 Task: Search one way flight ticket for 2 adults, 4 children and 1 infant on lap in business from New York: Laguardia Airport (and Marine Air Terminal) to Laramie: Laramie Regional Airport on 8-3-2023. Choice of flights is Emirates. Number of bags: 1 carry on bag. Price is upto 83000. Outbound departure time preference is 4:45. Return departure time preference is 0:00.
Action: Mouse moved to (274, 359)
Screenshot: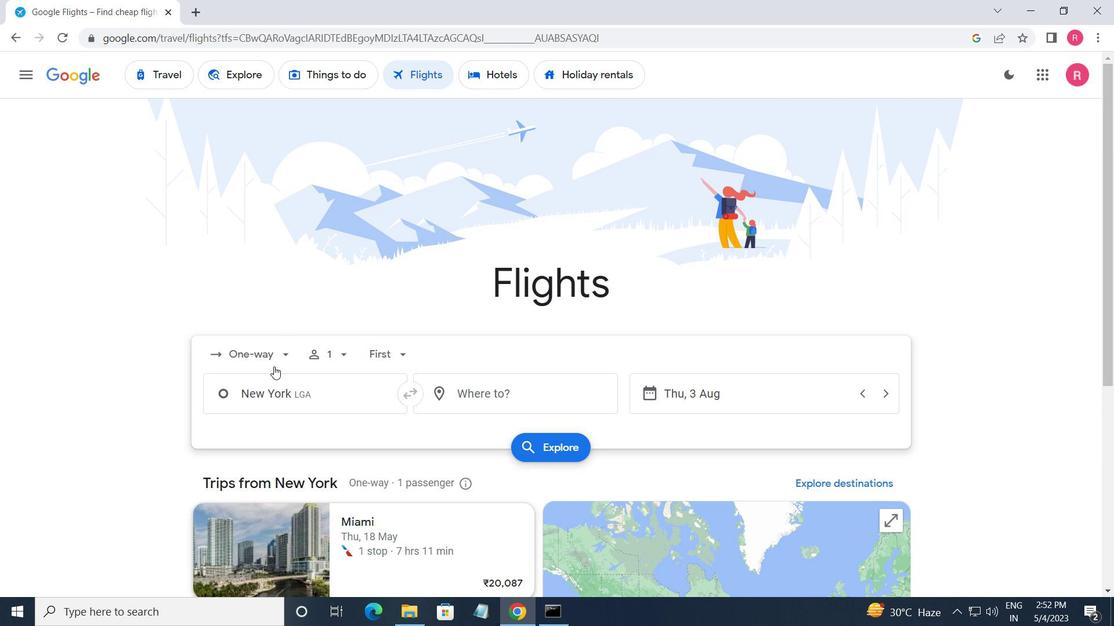 
Action: Mouse pressed left at (274, 359)
Screenshot: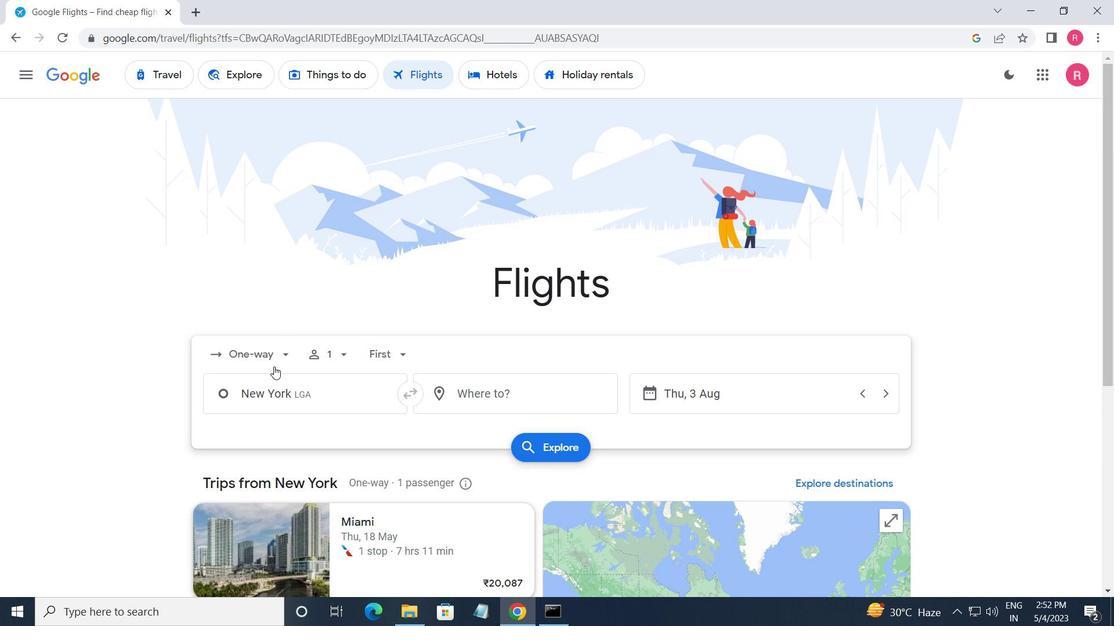 
Action: Mouse moved to (274, 360)
Screenshot: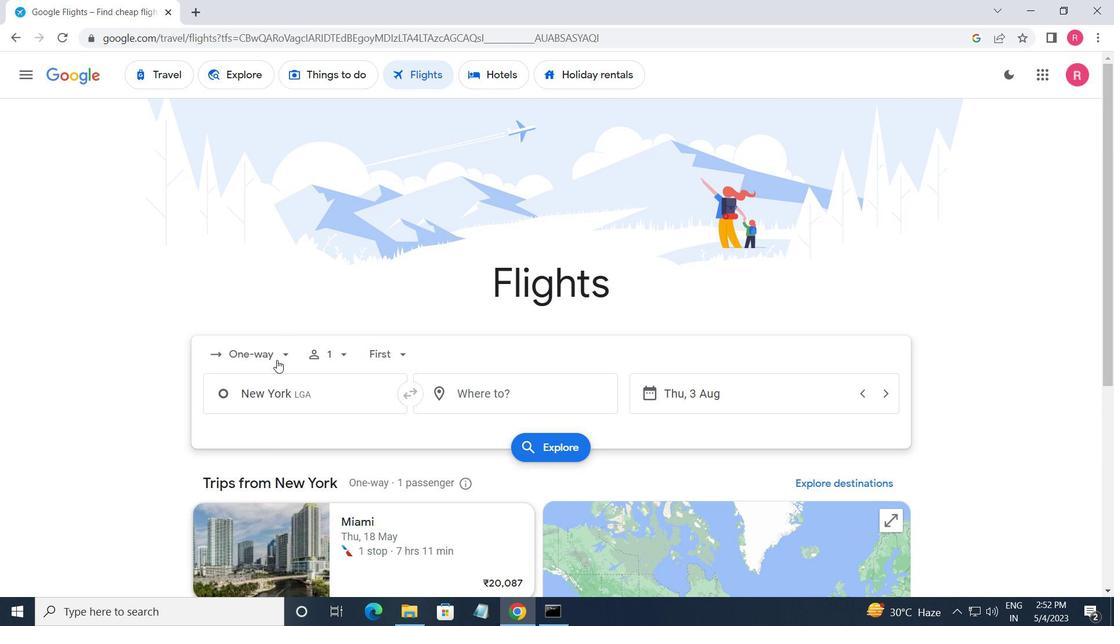 
Action: Mouse pressed left at (274, 360)
Screenshot: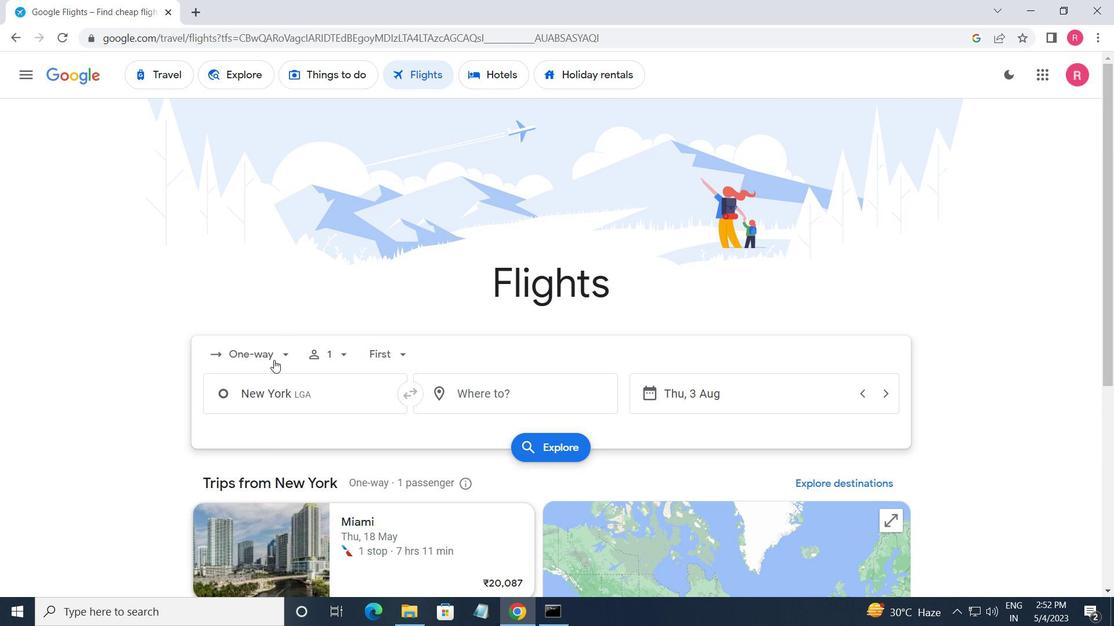 
Action: Mouse moved to (345, 359)
Screenshot: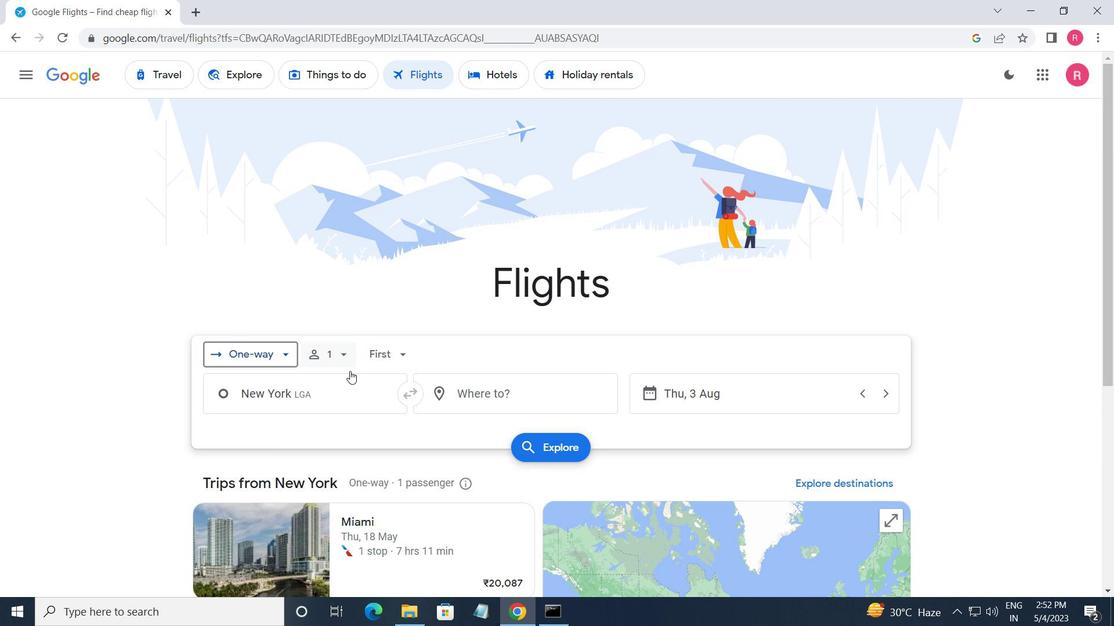 
Action: Mouse pressed left at (345, 359)
Screenshot: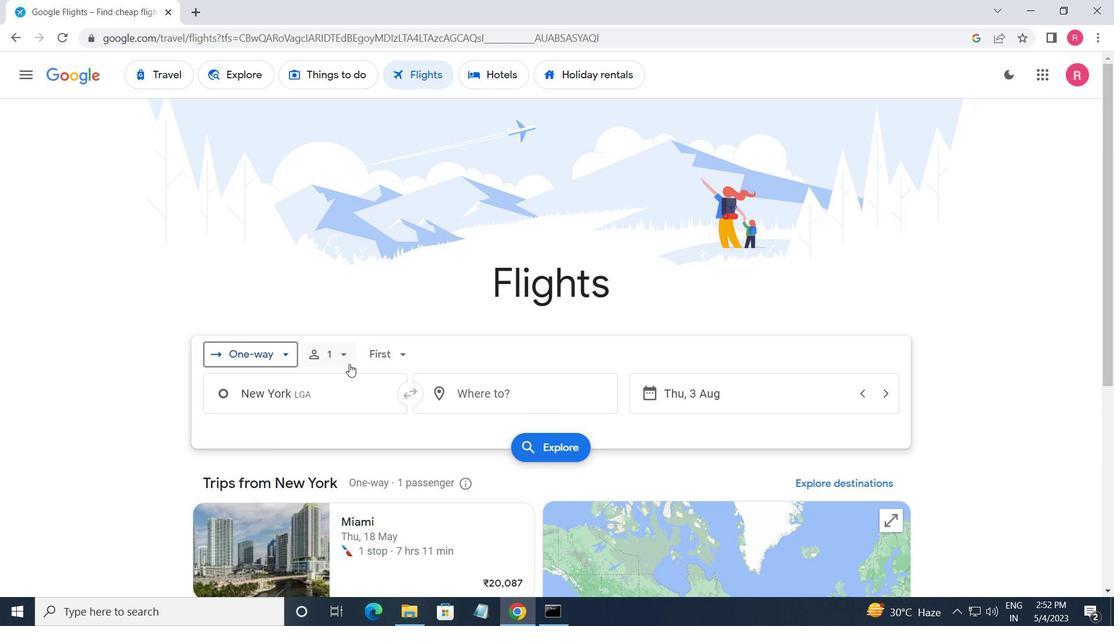 
Action: Mouse moved to (463, 394)
Screenshot: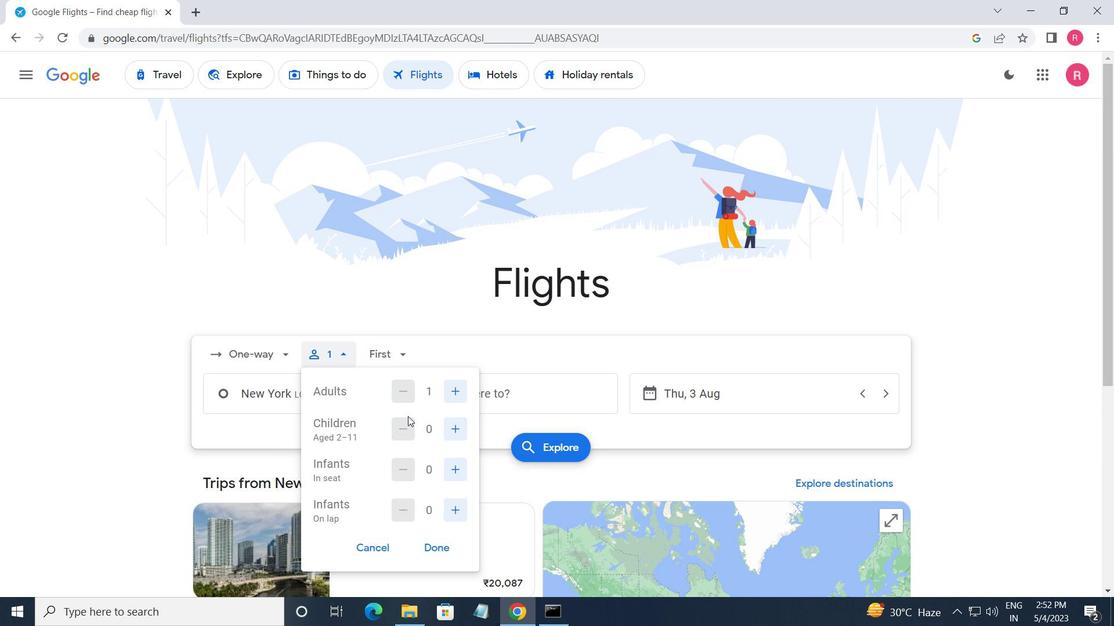 
Action: Mouse pressed left at (463, 394)
Screenshot: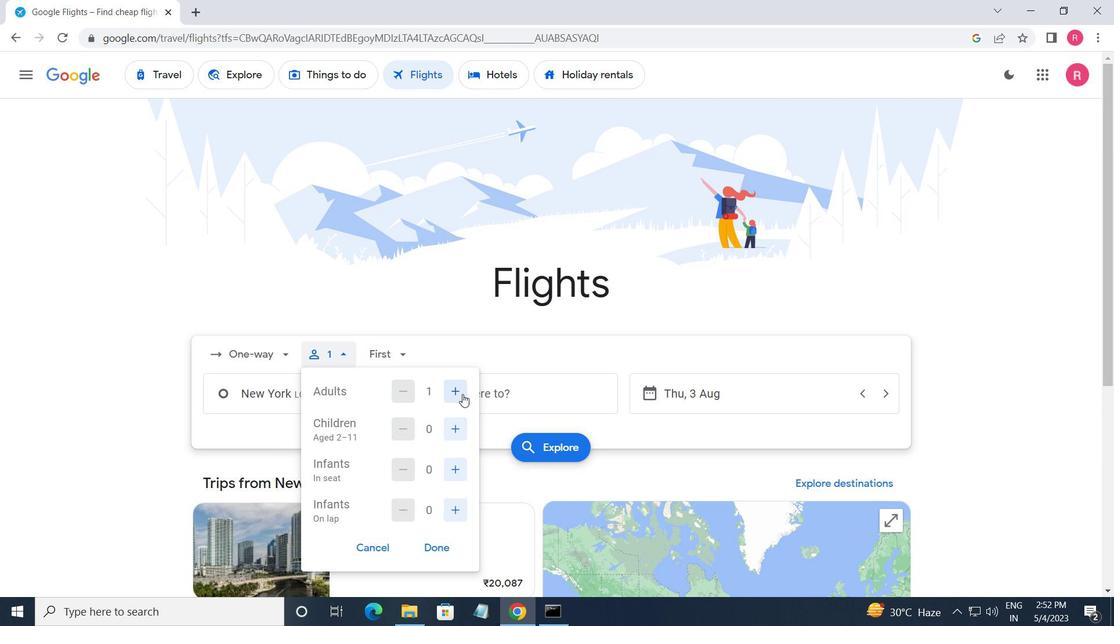 
Action: Mouse moved to (449, 435)
Screenshot: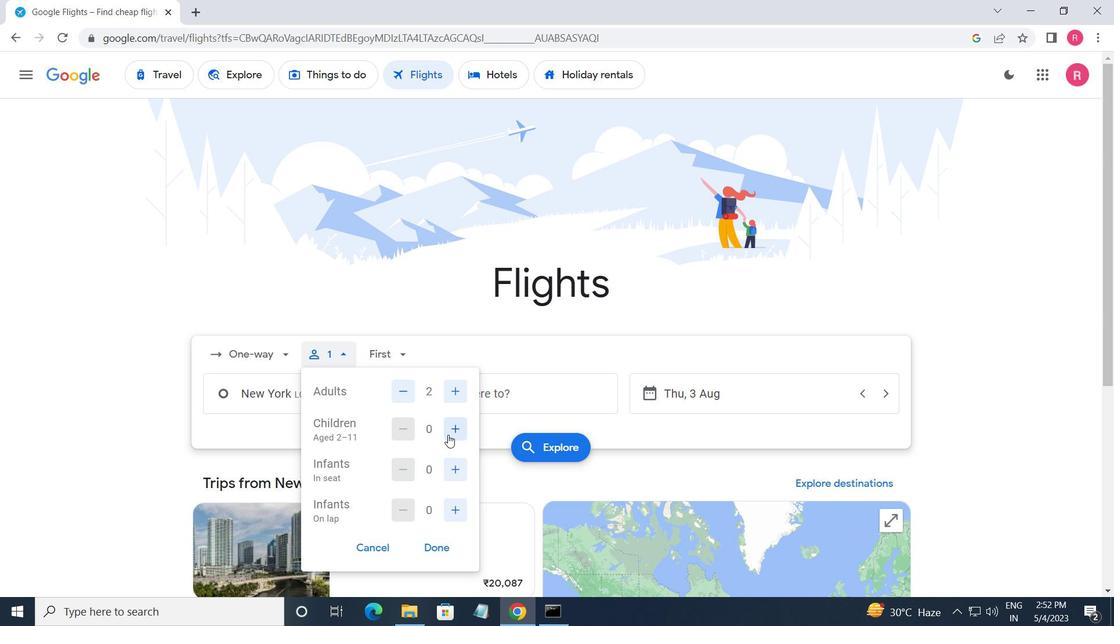 
Action: Mouse pressed left at (449, 435)
Screenshot: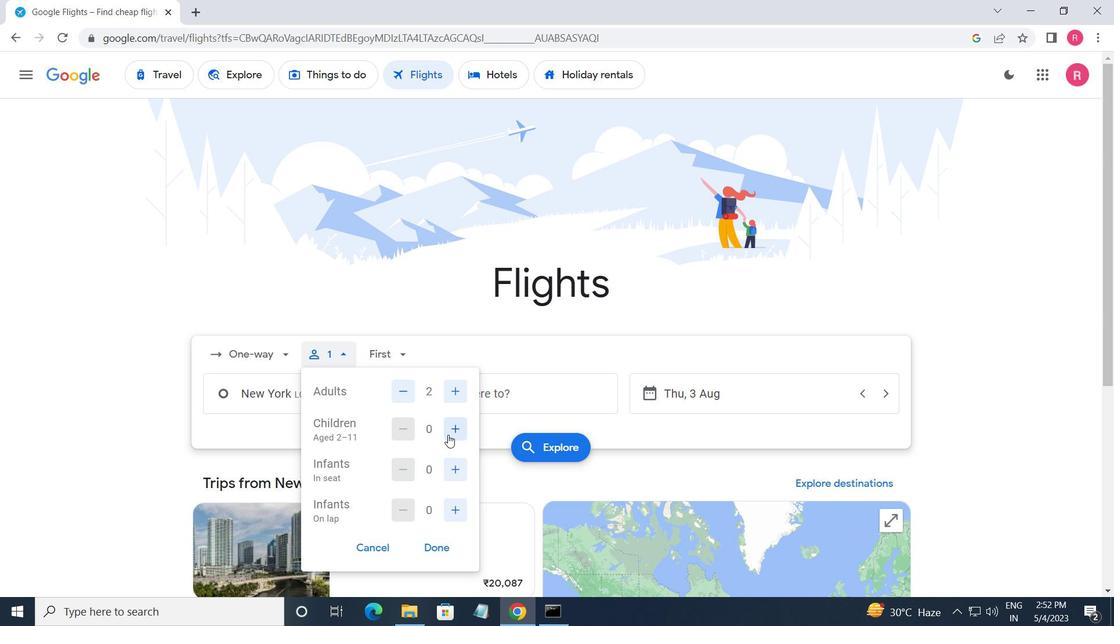 
Action: Mouse pressed left at (449, 435)
Screenshot: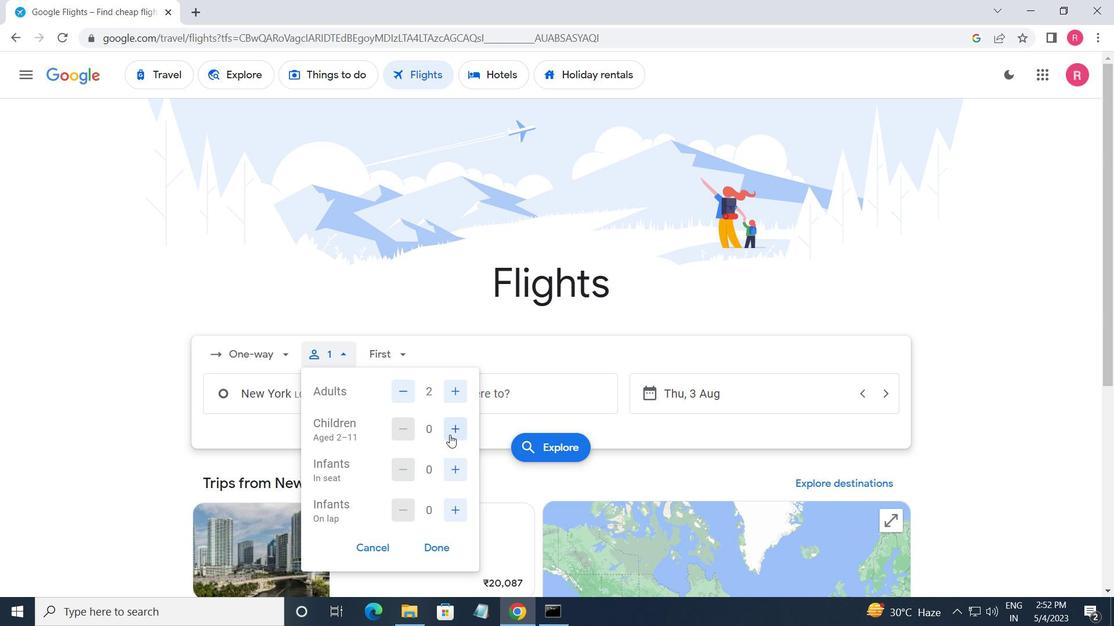 
Action: Mouse pressed left at (449, 435)
Screenshot: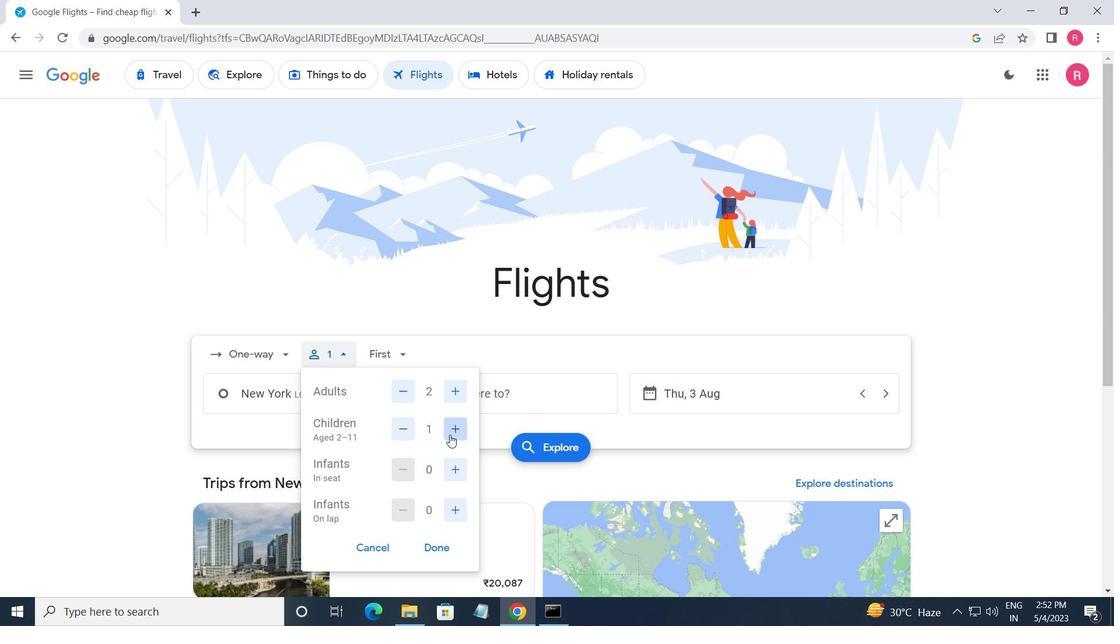 
Action: Mouse moved to (448, 435)
Screenshot: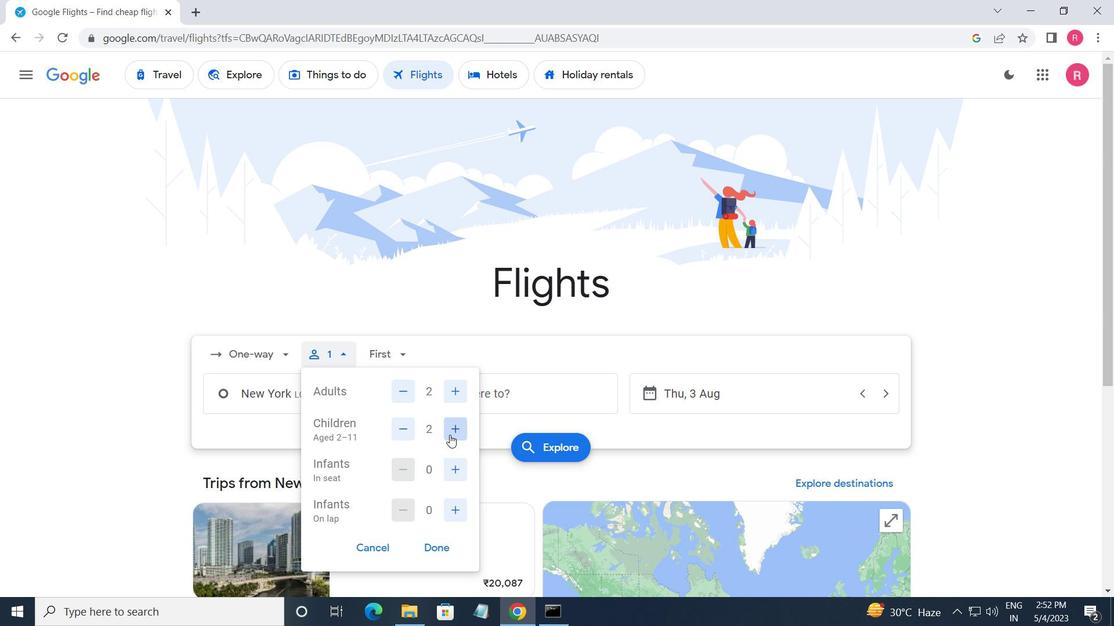 
Action: Mouse pressed left at (448, 435)
Screenshot: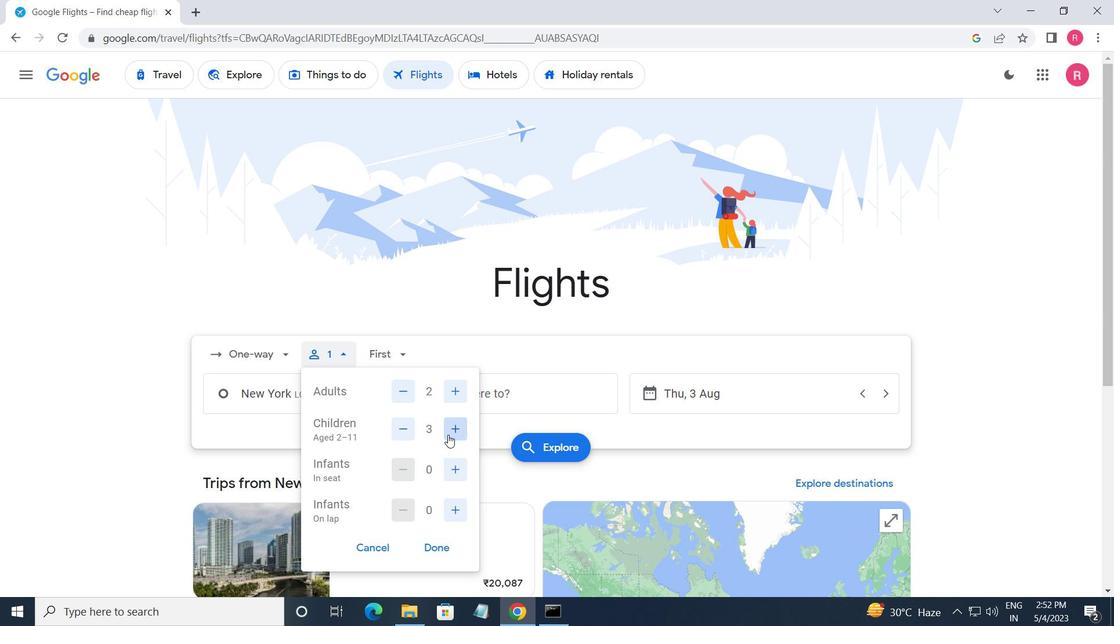 
Action: Mouse moved to (463, 477)
Screenshot: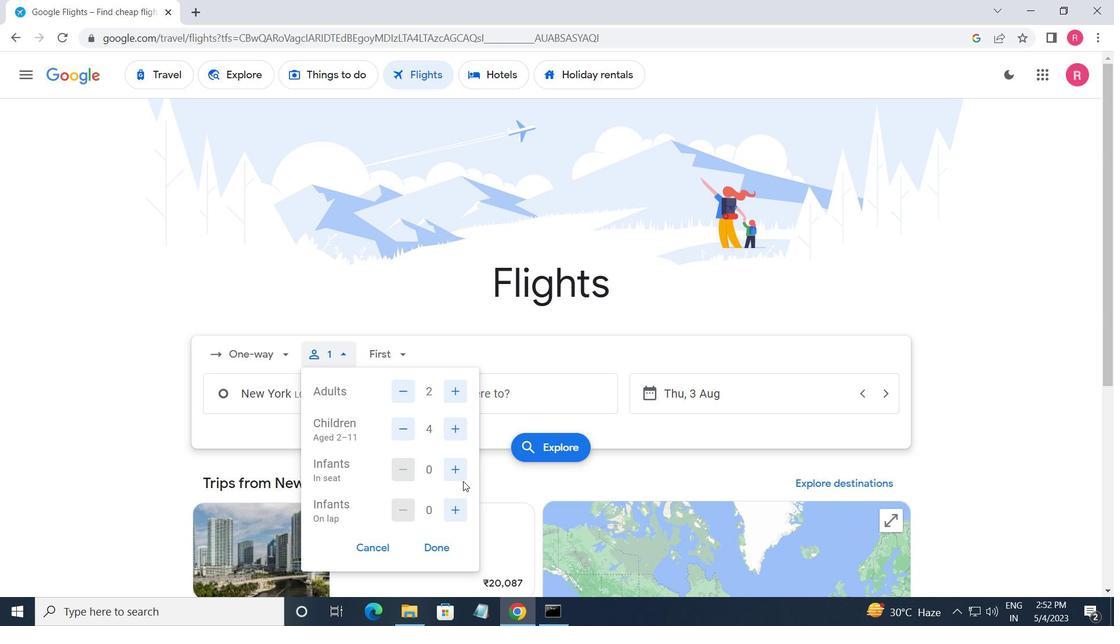 
Action: Mouse pressed left at (463, 477)
Screenshot: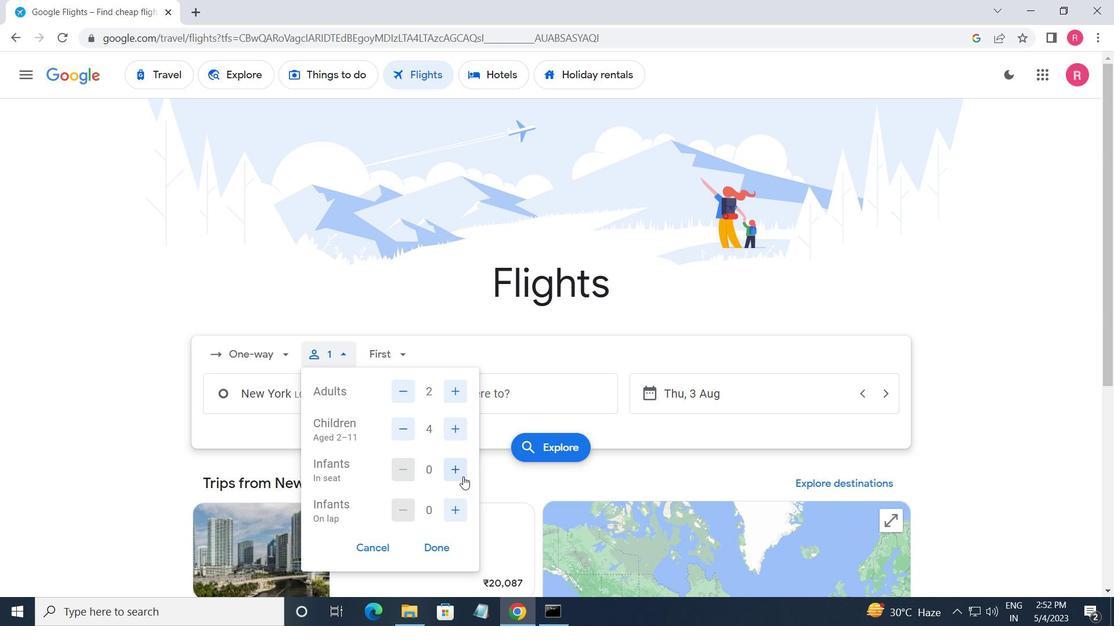 
Action: Mouse moved to (398, 363)
Screenshot: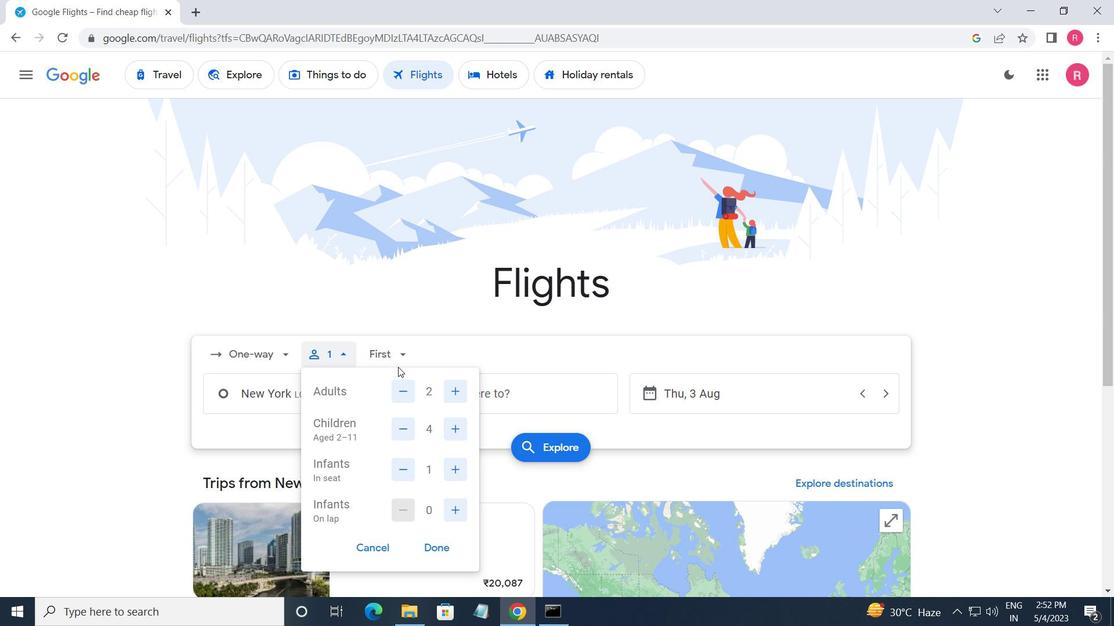 
Action: Mouse pressed left at (398, 363)
Screenshot: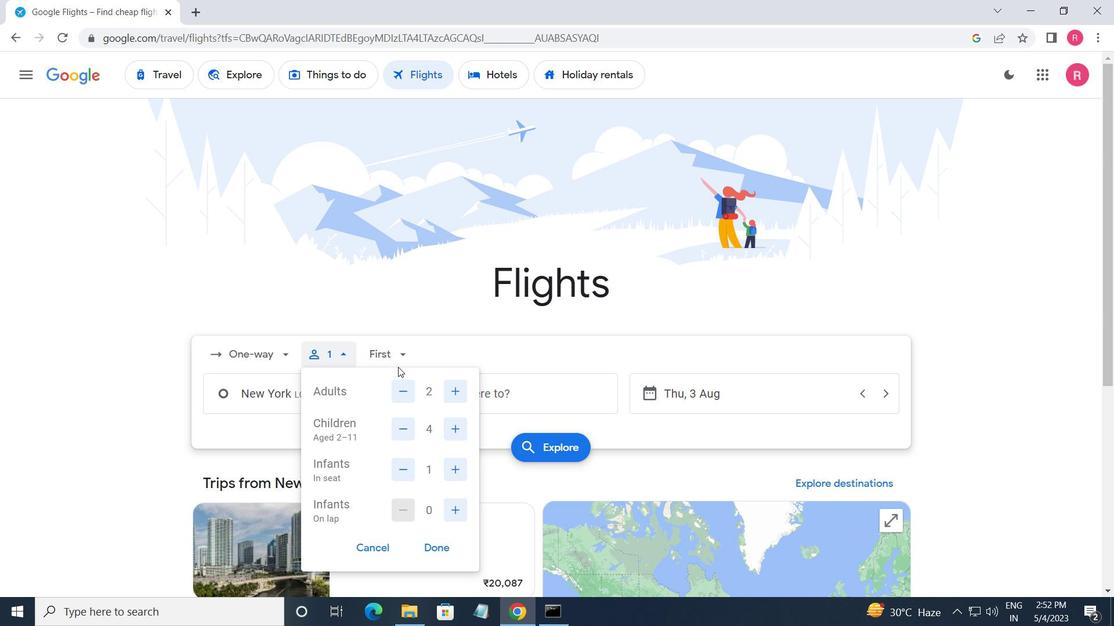 
Action: Mouse moved to (414, 458)
Screenshot: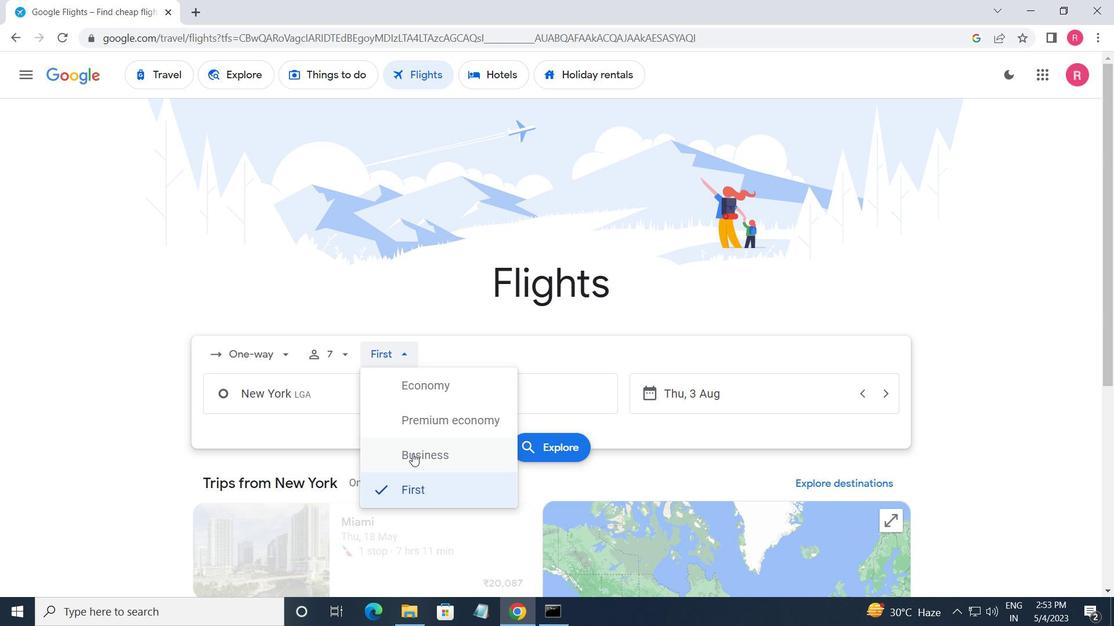 
Action: Mouse pressed left at (414, 458)
Screenshot: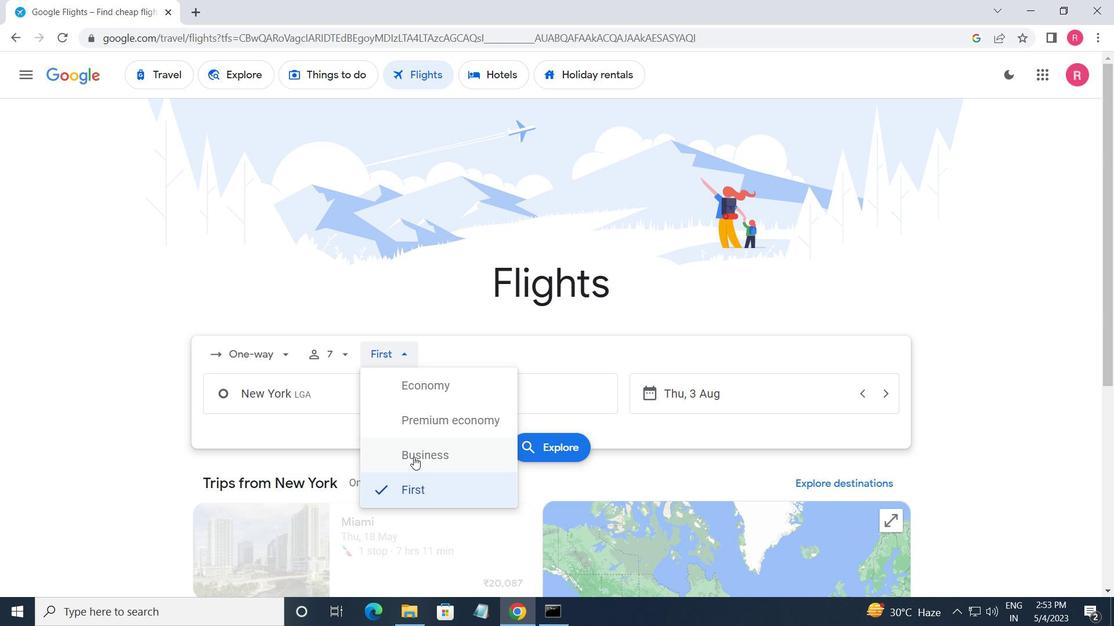 
Action: Mouse moved to (373, 404)
Screenshot: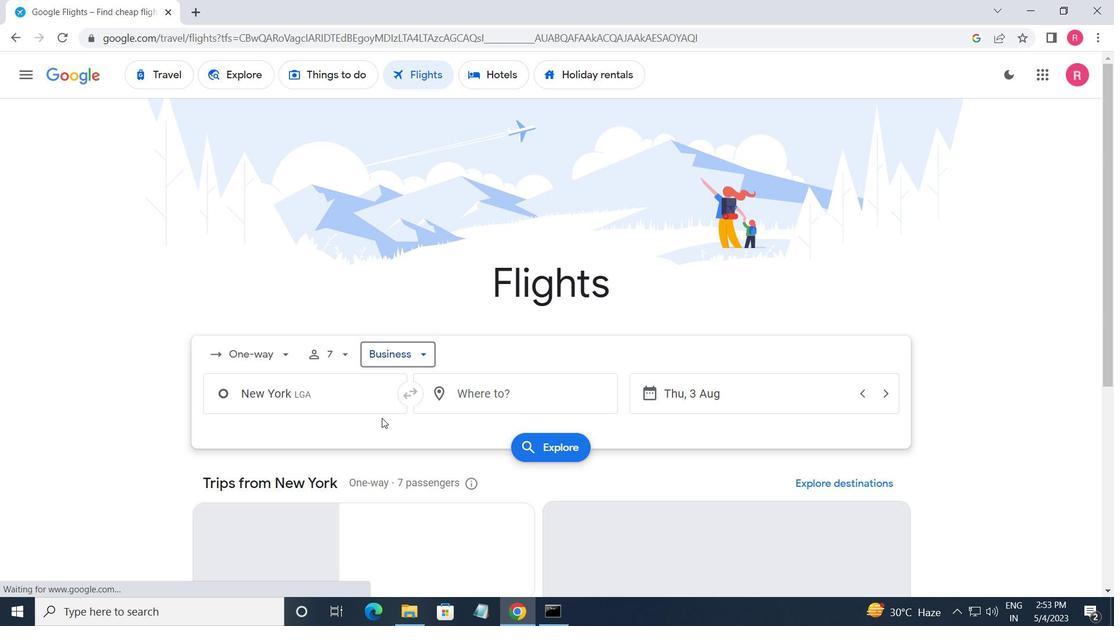 
Action: Mouse pressed left at (373, 404)
Screenshot: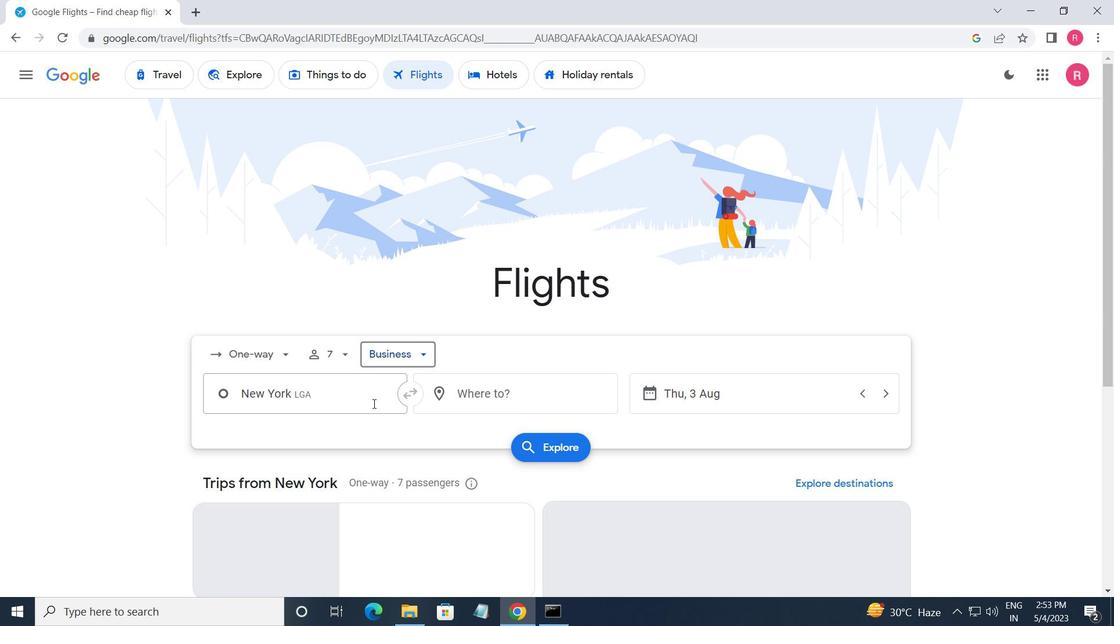 
Action: Mouse moved to (379, 509)
Screenshot: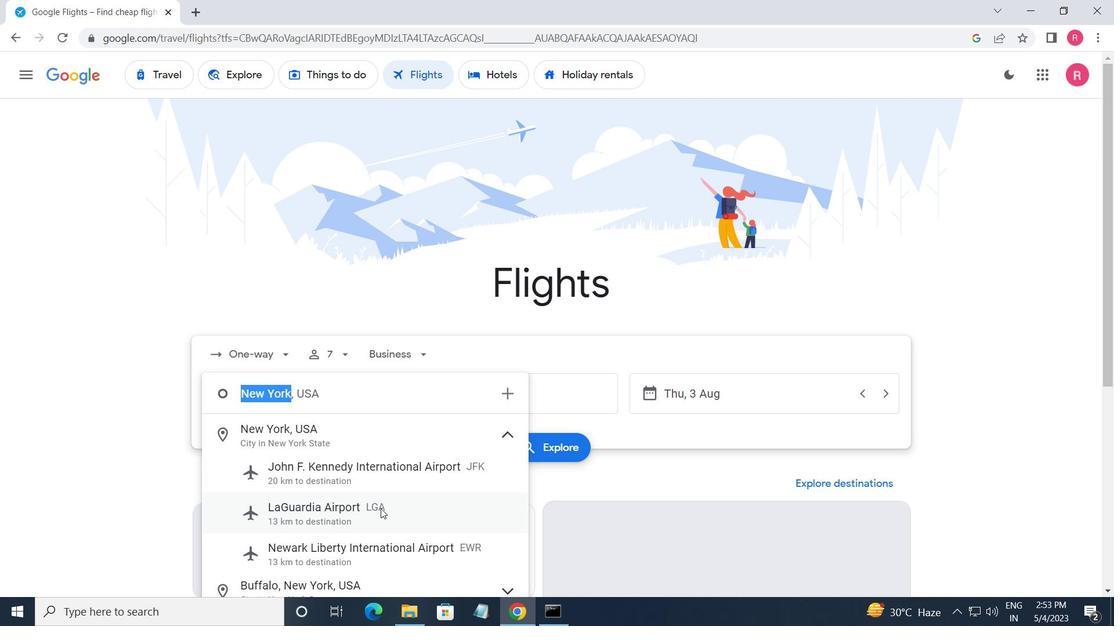 
Action: Mouse pressed left at (379, 509)
Screenshot: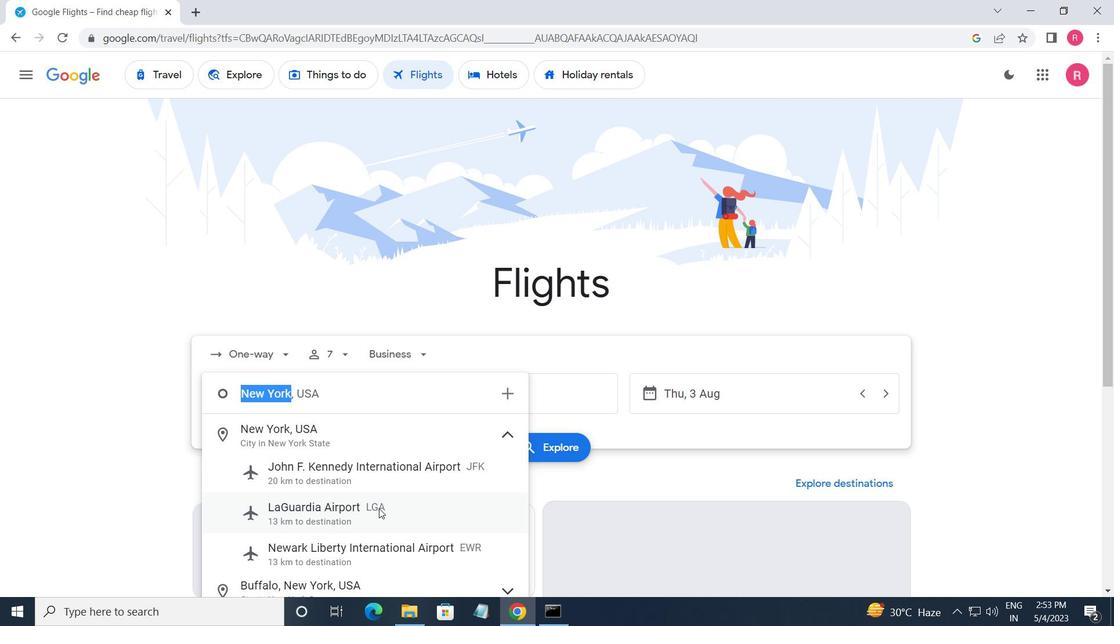 
Action: Mouse moved to (535, 395)
Screenshot: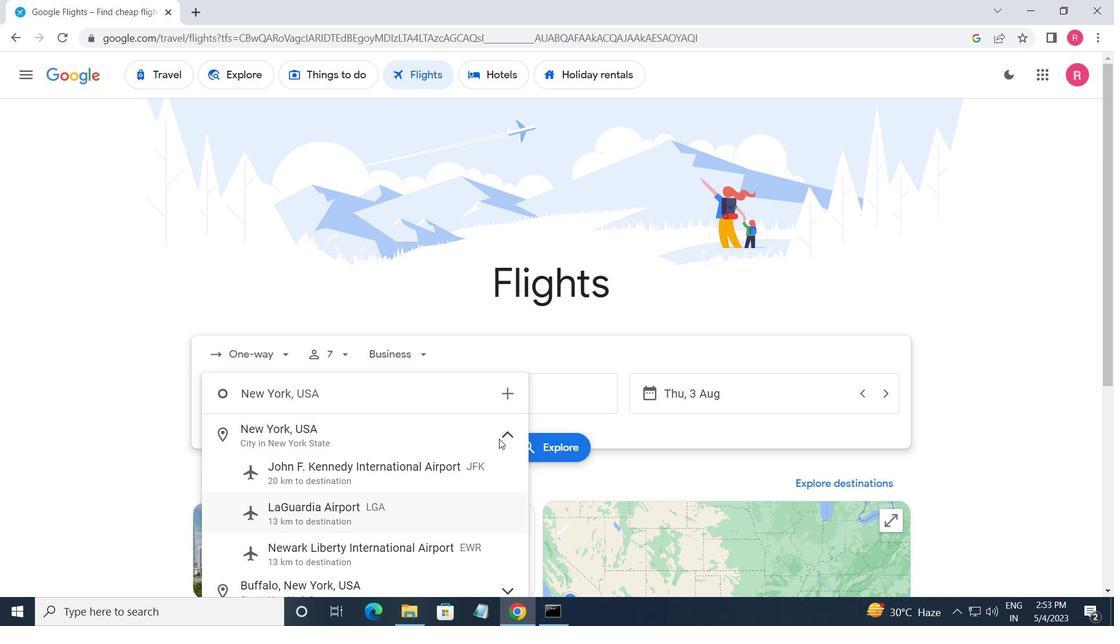 
Action: Mouse pressed left at (535, 395)
Screenshot: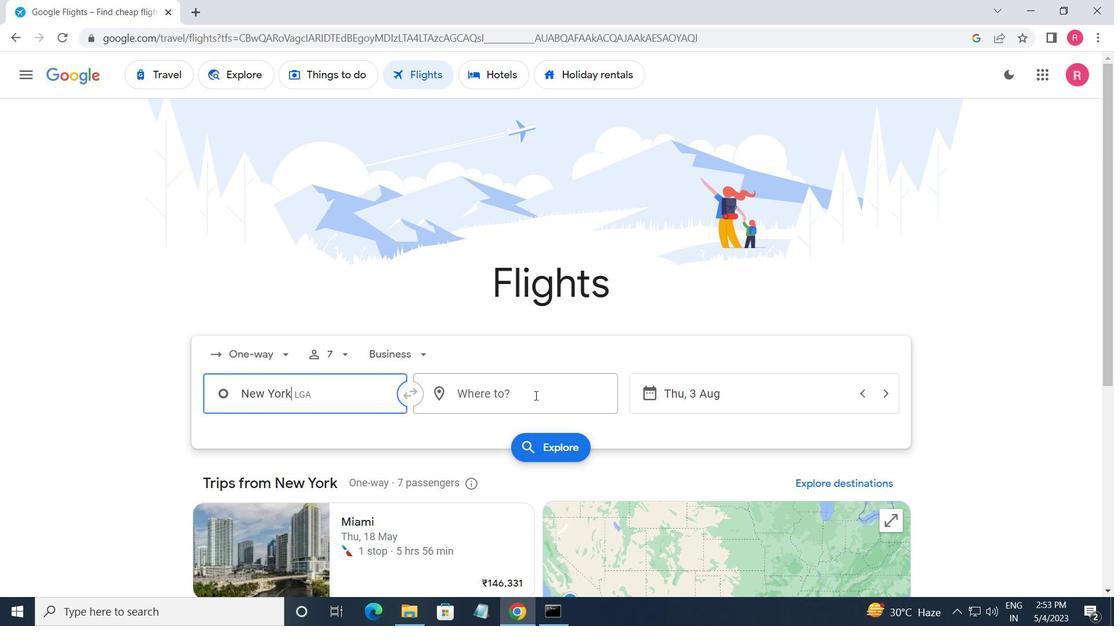 
Action: Mouse moved to (506, 549)
Screenshot: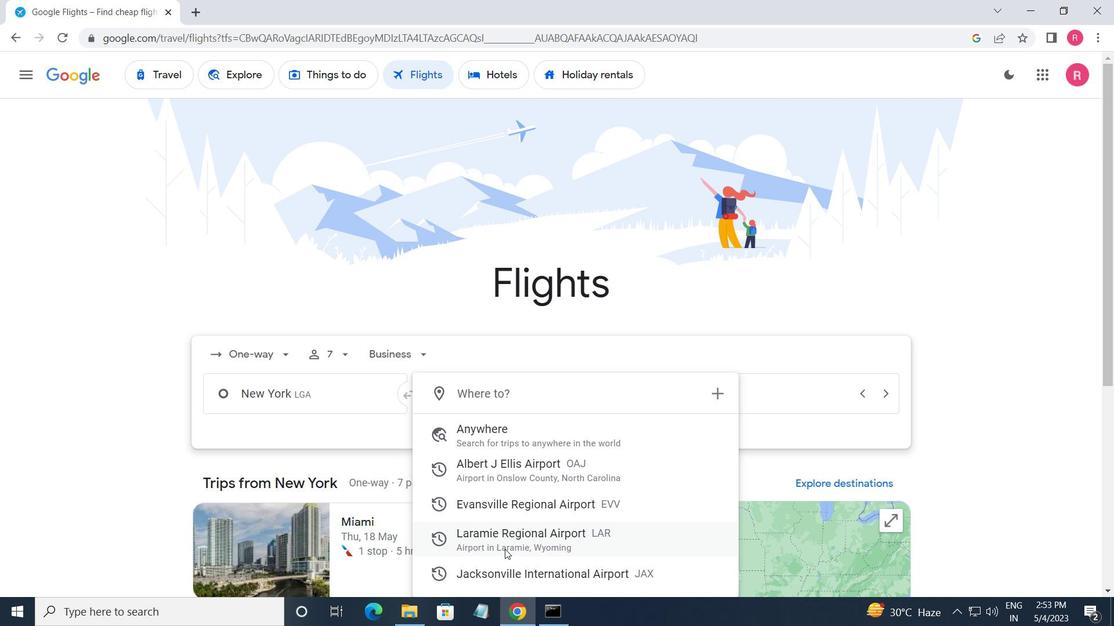 
Action: Mouse pressed left at (506, 549)
Screenshot: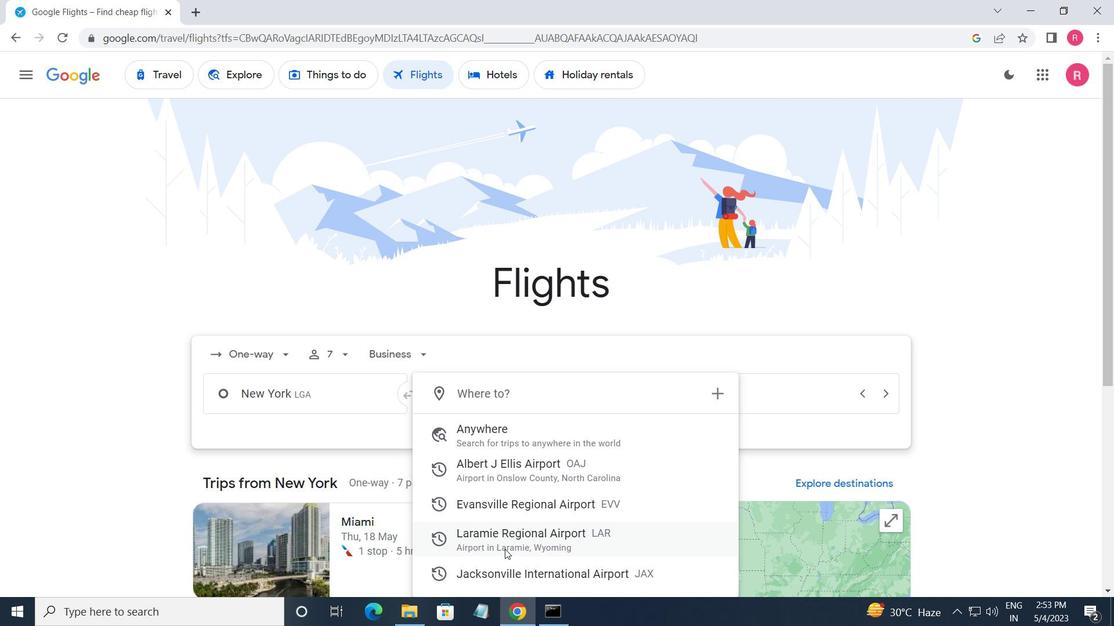 
Action: Mouse moved to (744, 402)
Screenshot: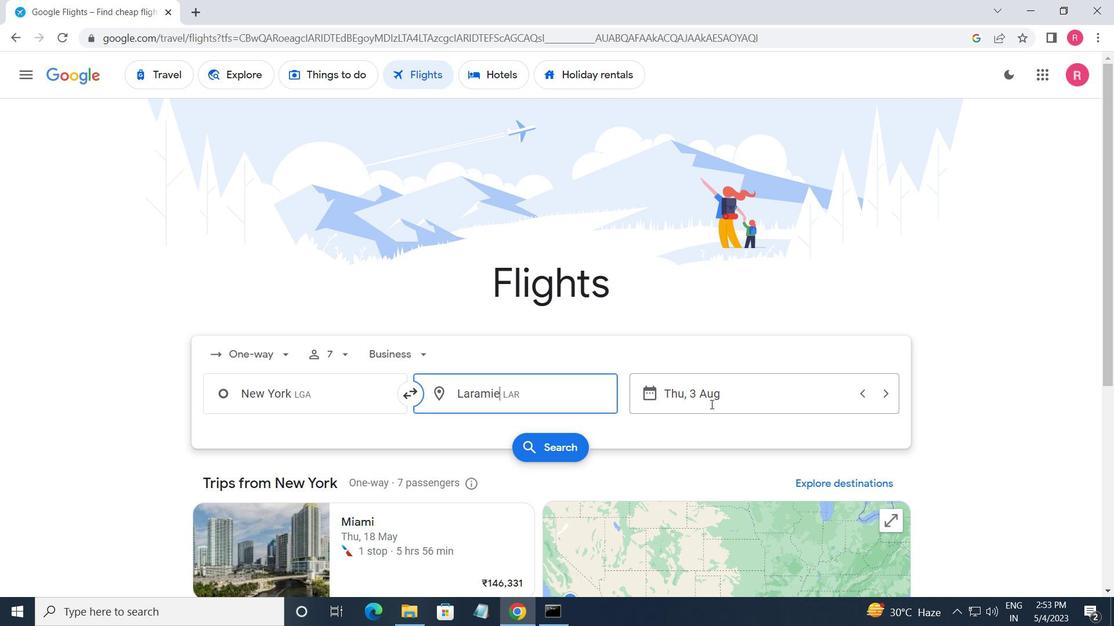 
Action: Mouse pressed left at (744, 402)
Screenshot: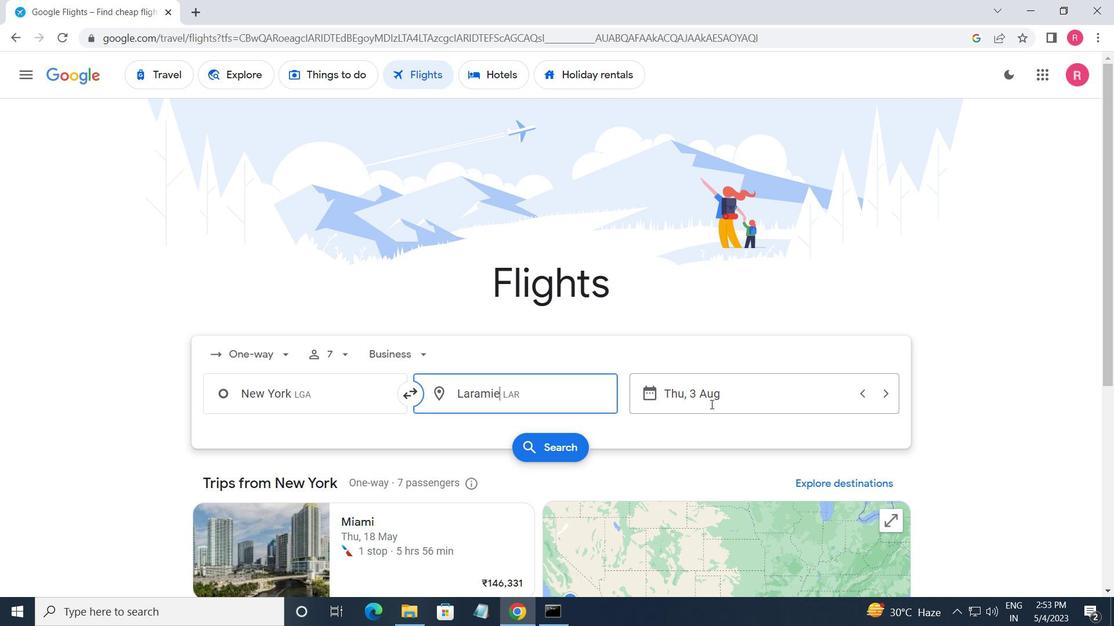 
Action: Mouse moved to (525, 342)
Screenshot: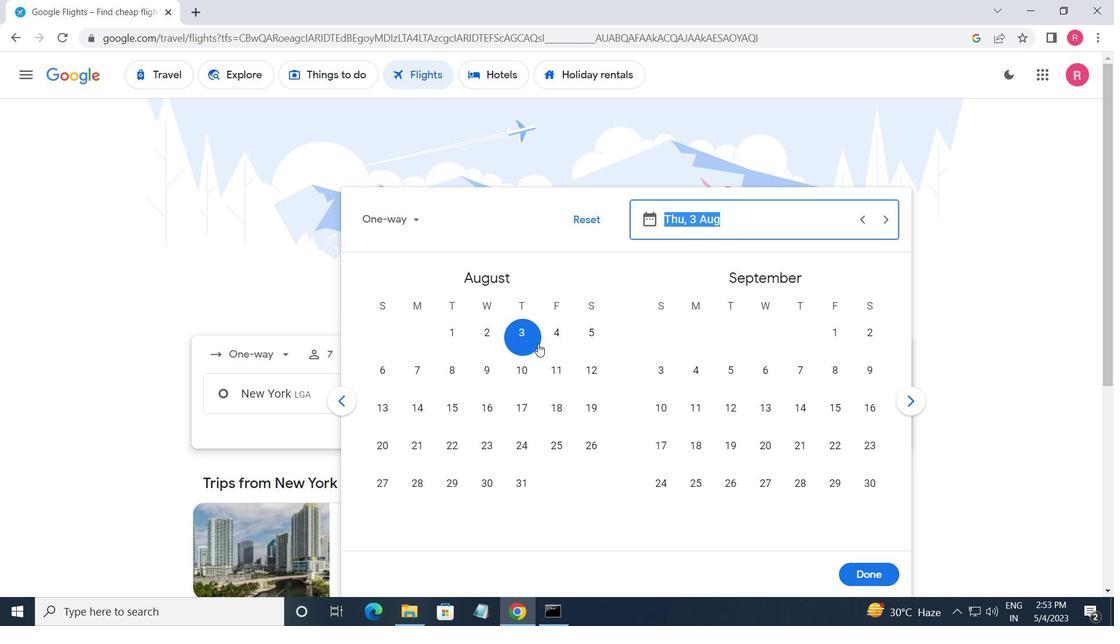 
Action: Mouse pressed left at (525, 342)
Screenshot: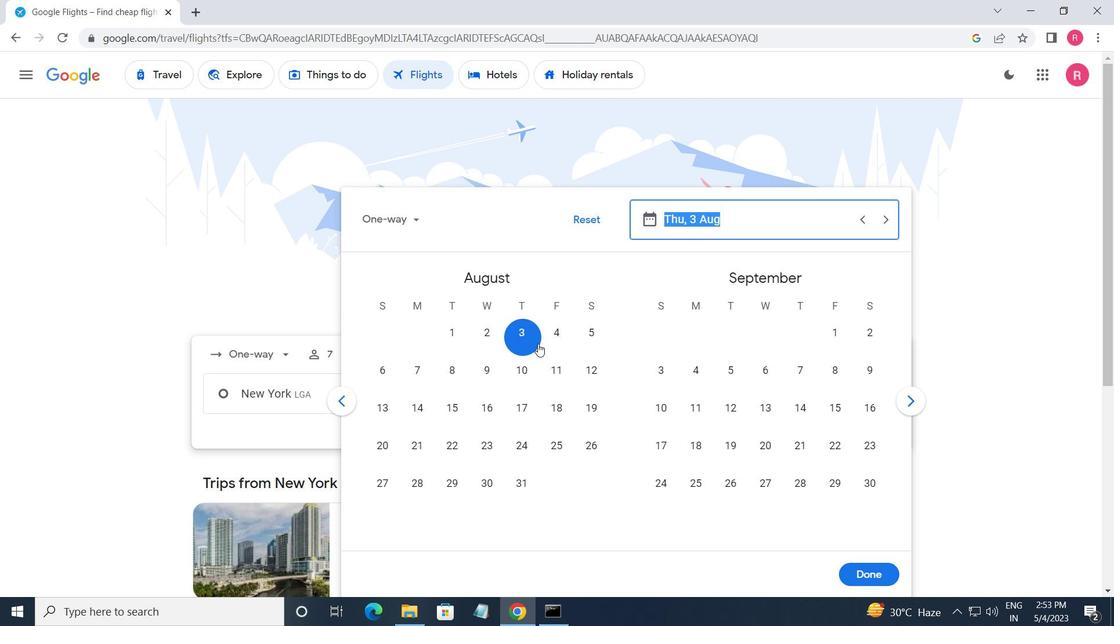 
Action: Mouse moved to (884, 578)
Screenshot: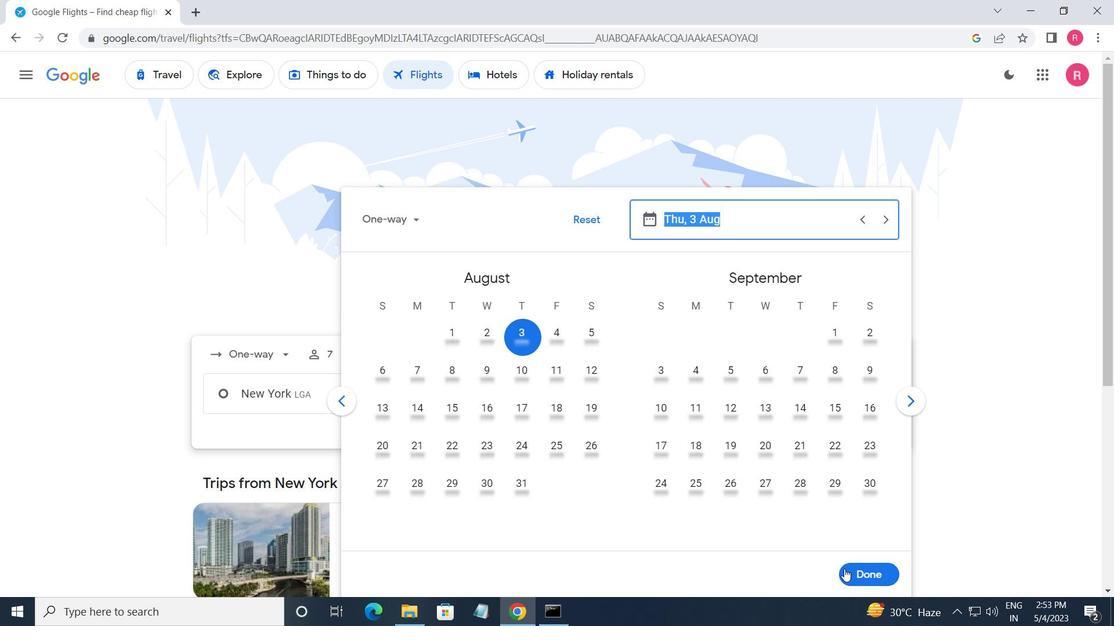 
Action: Mouse pressed left at (884, 578)
Screenshot: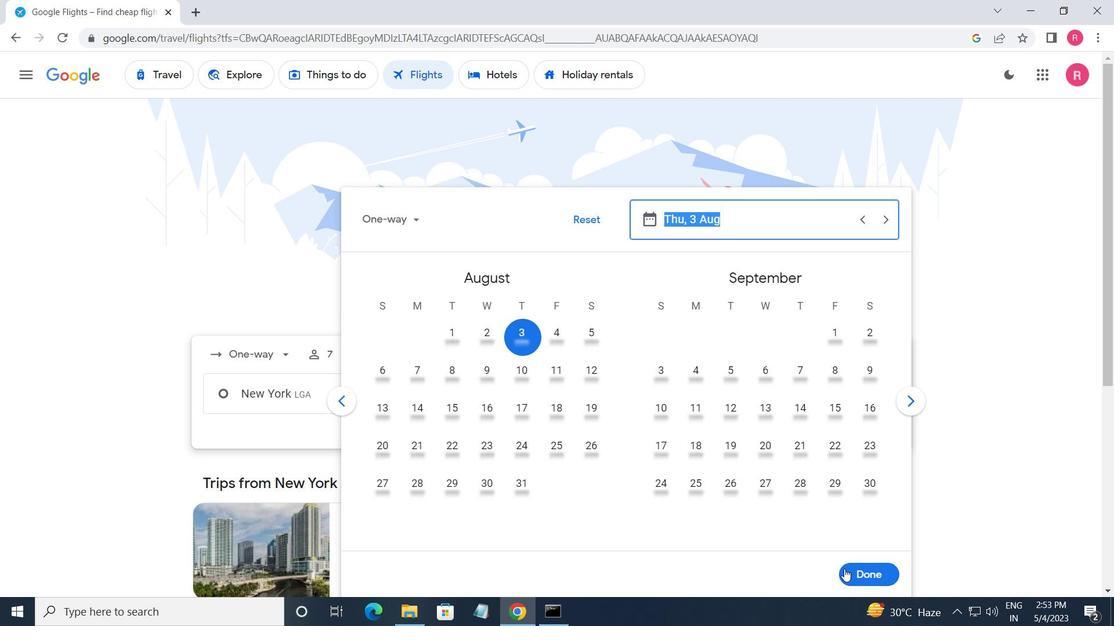 
Action: Mouse moved to (531, 443)
Screenshot: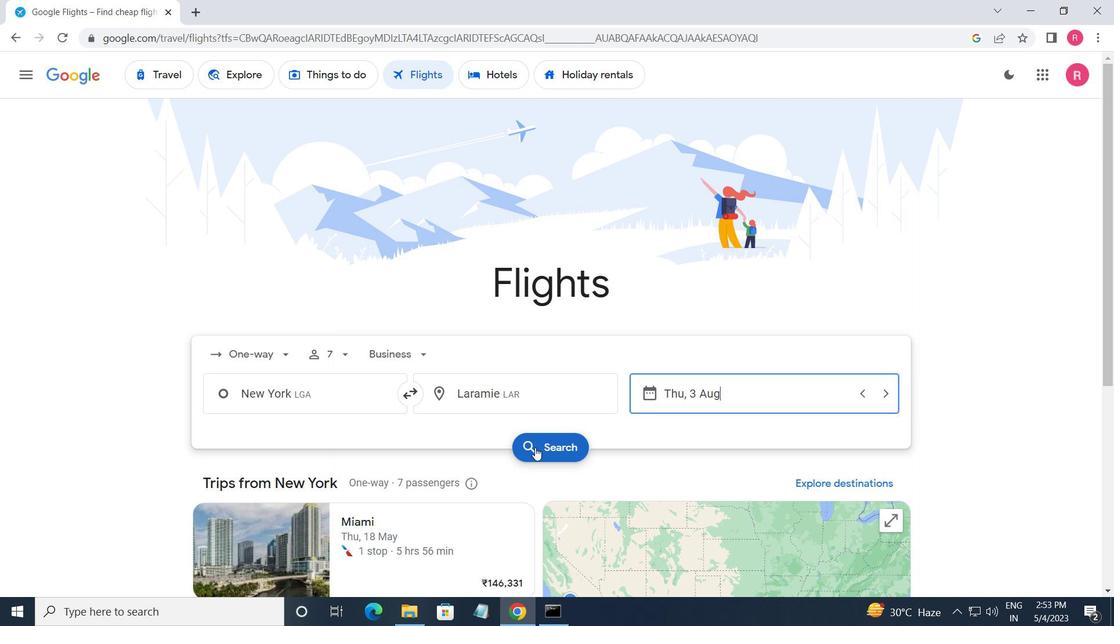 
Action: Mouse pressed left at (531, 443)
Screenshot: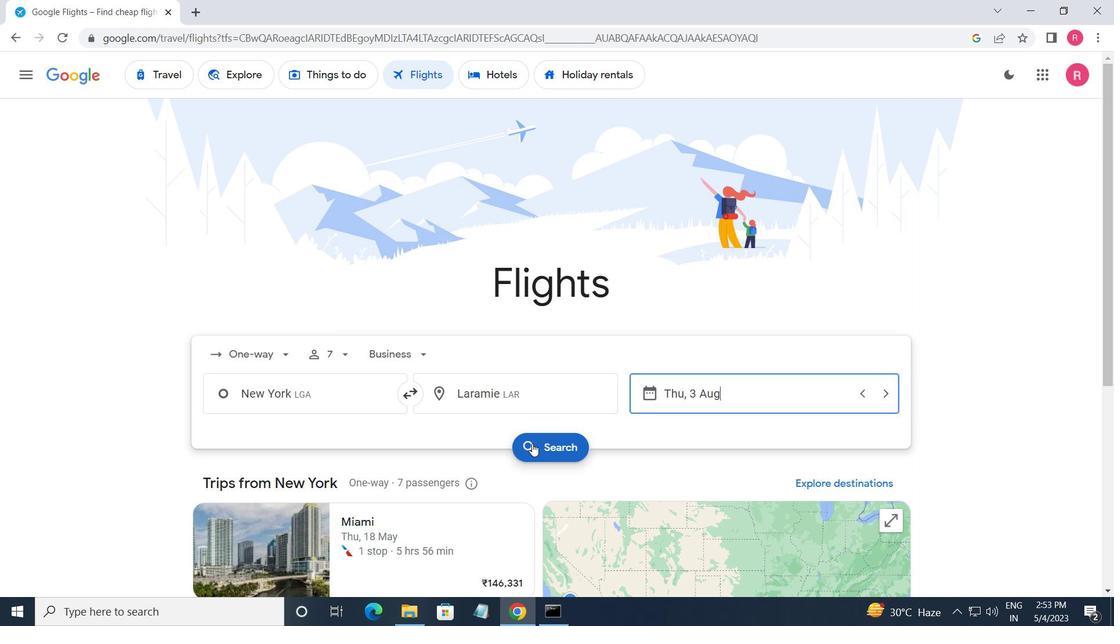 
Action: Mouse moved to (204, 210)
Screenshot: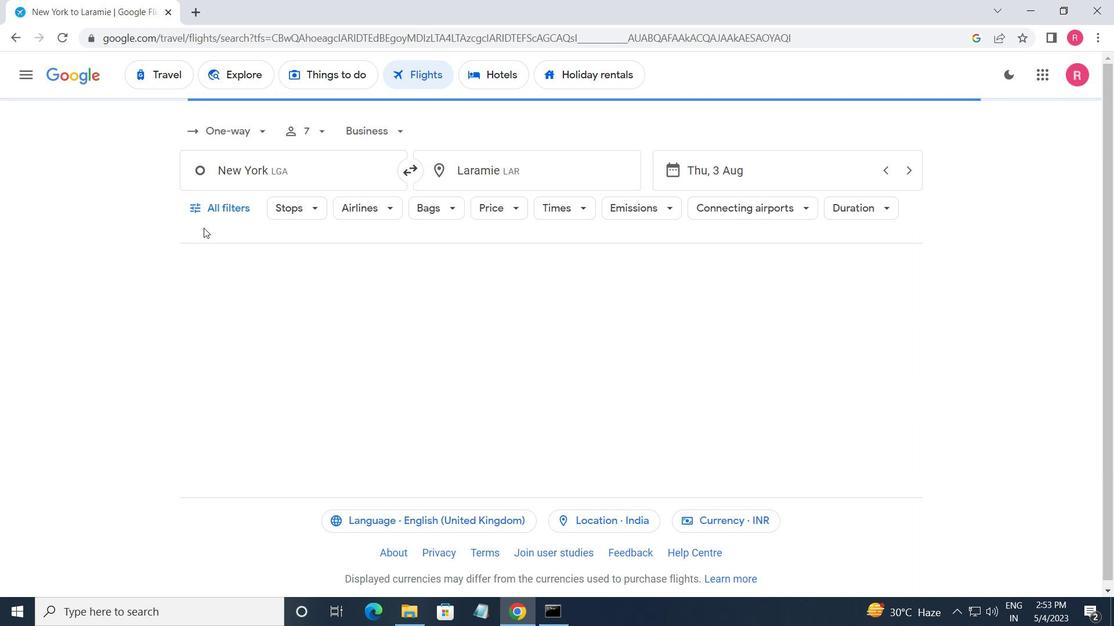 
Action: Mouse pressed left at (204, 210)
Screenshot: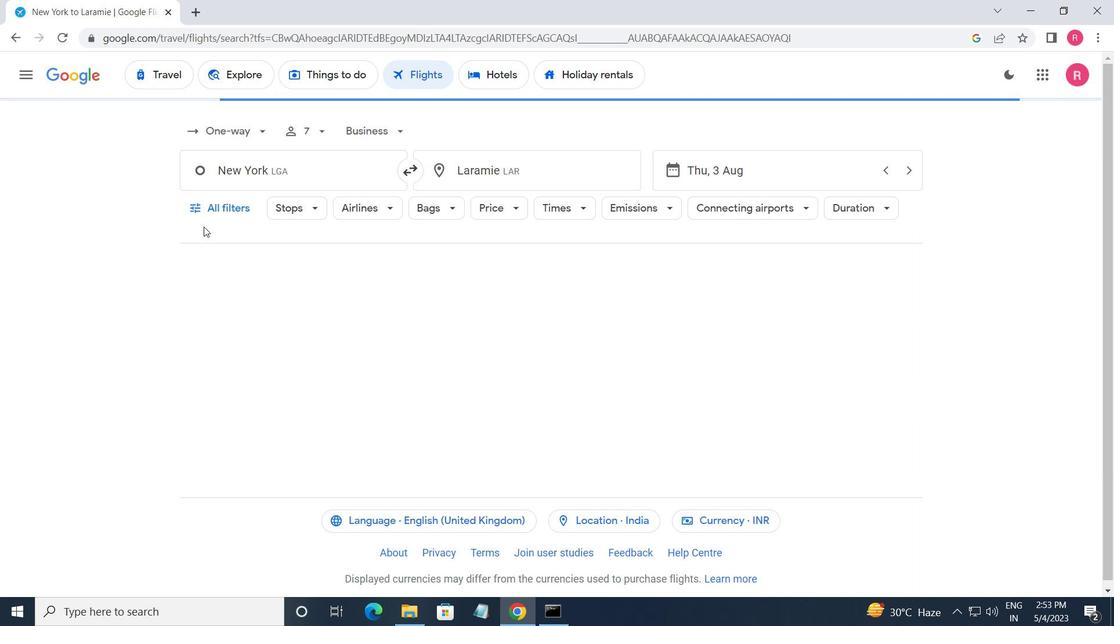 
Action: Mouse moved to (279, 394)
Screenshot: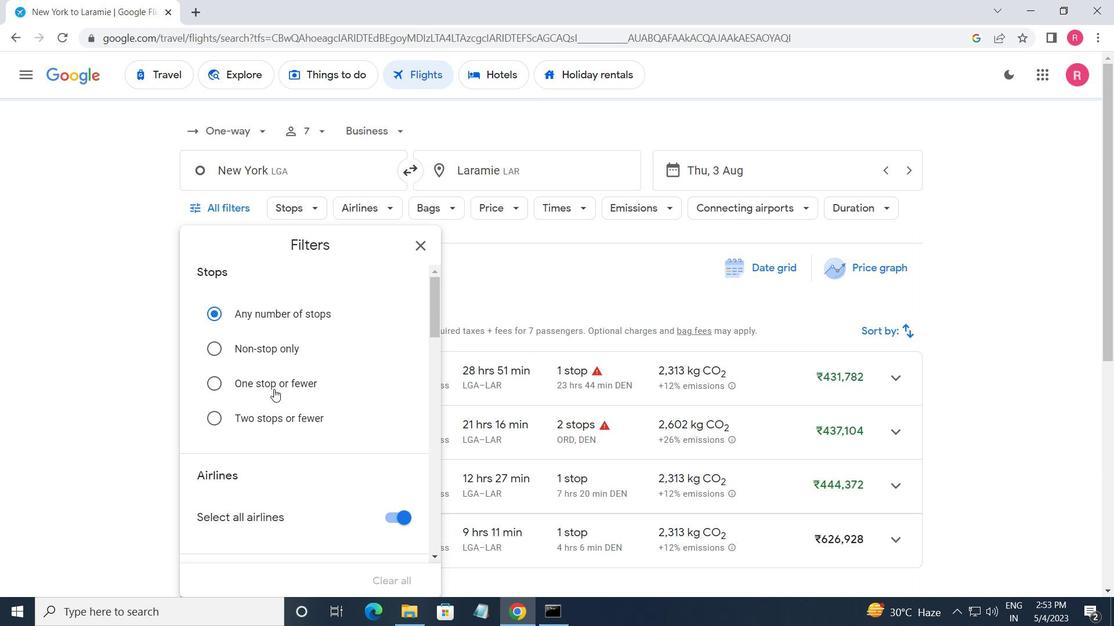 
Action: Mouse scrolled (279, 393) with delta (0, 0)
Screenshot: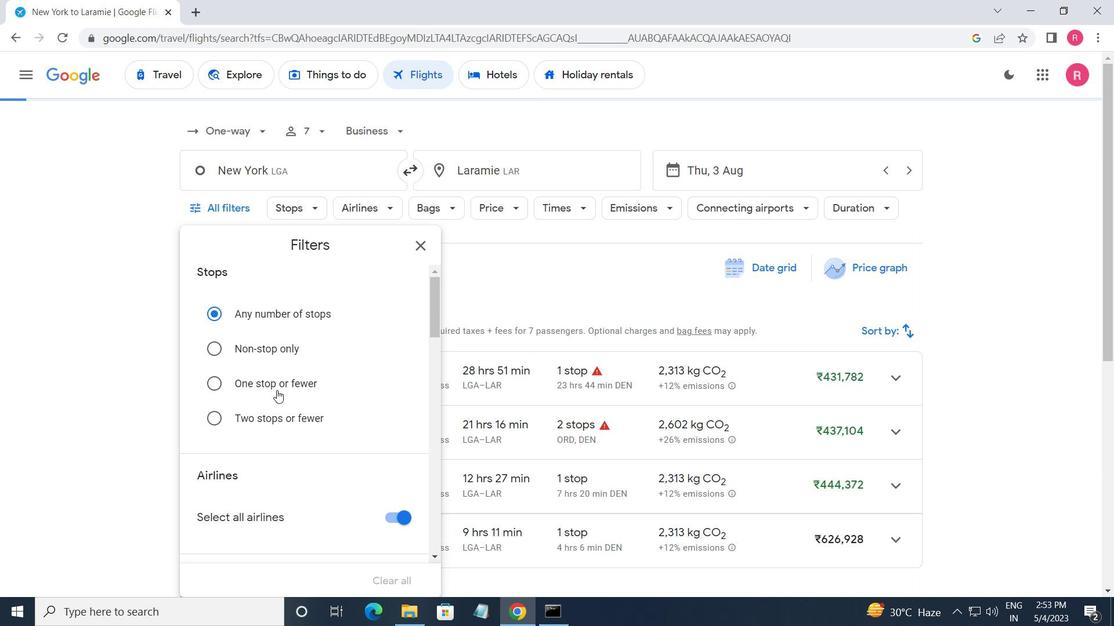 
Action: Mouse moved to (280, 394)
Screenshot: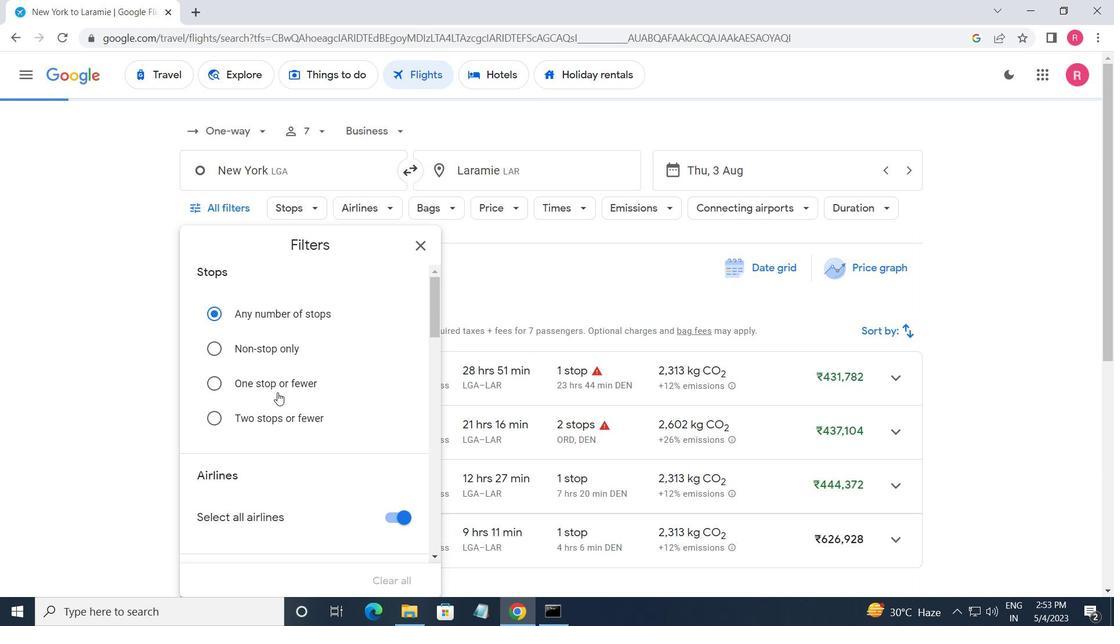 
Action: Mouse scrolled (280, 394) with delta (0, 0)
Screenshot: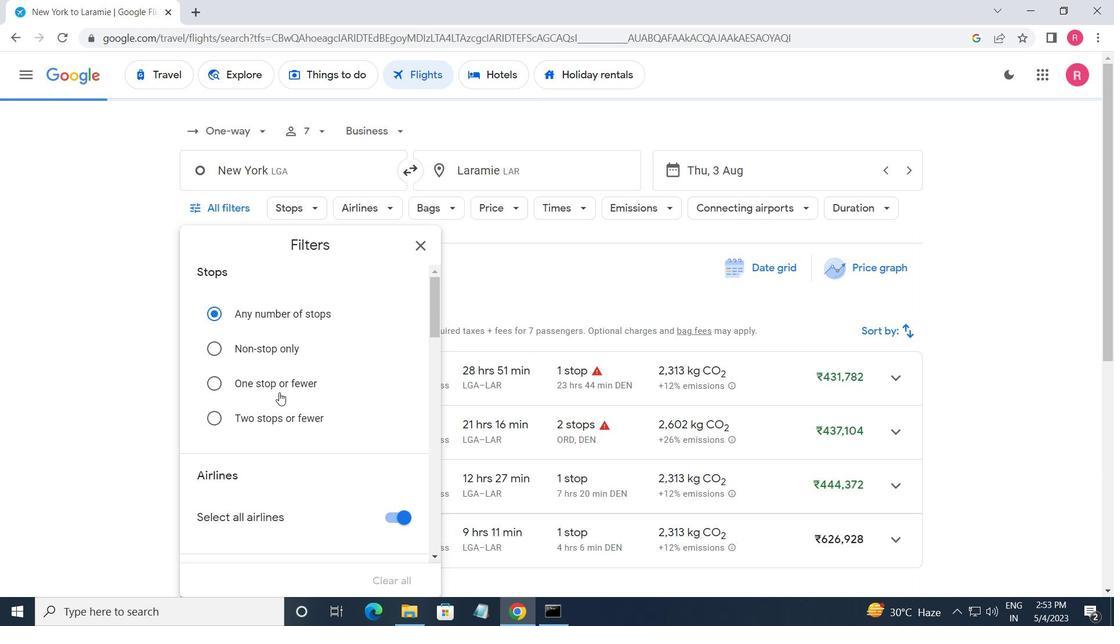 
Action: Mouse moved to (280, 395)
Screenshot: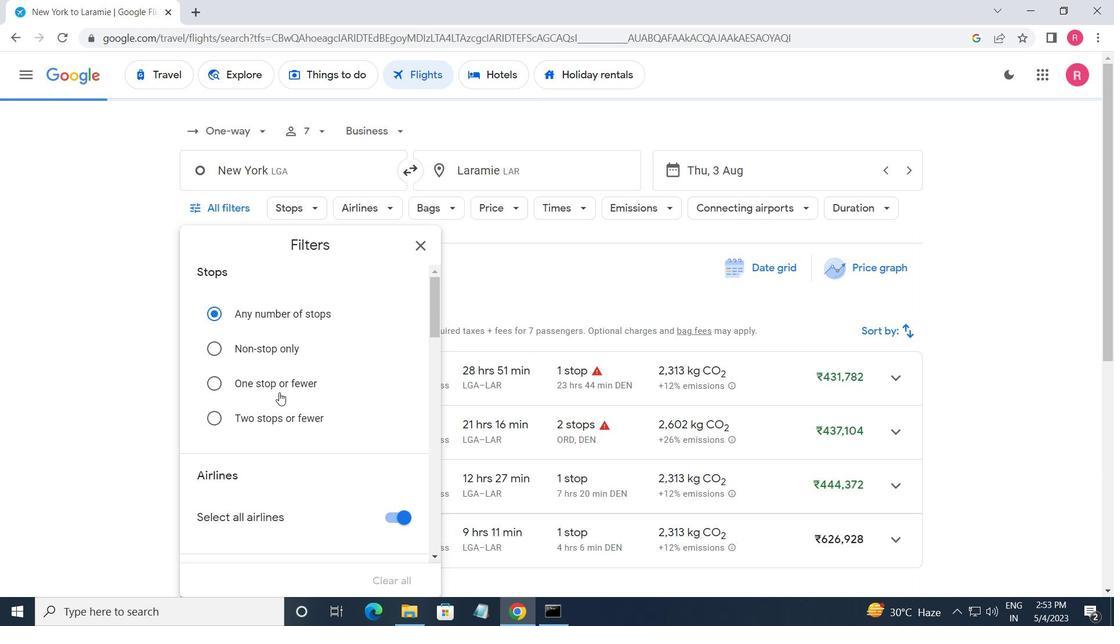 
Action: Mouse scrolled (280, 394) with delta (0, 0)
Screenshot: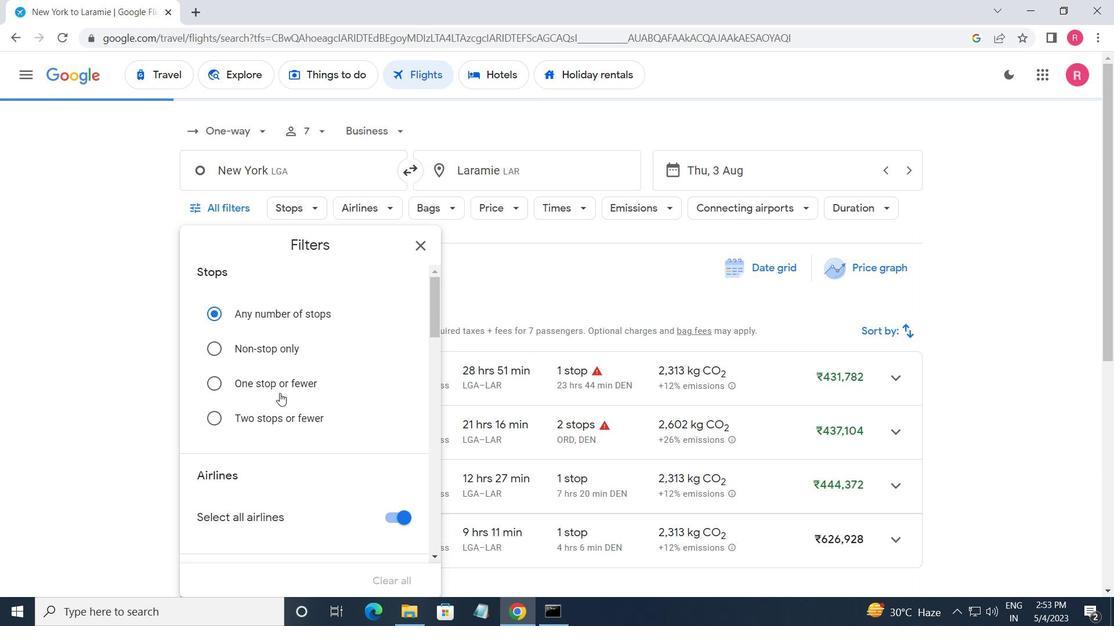 
Action: Mouse moved to (280, 395)
Screenshot: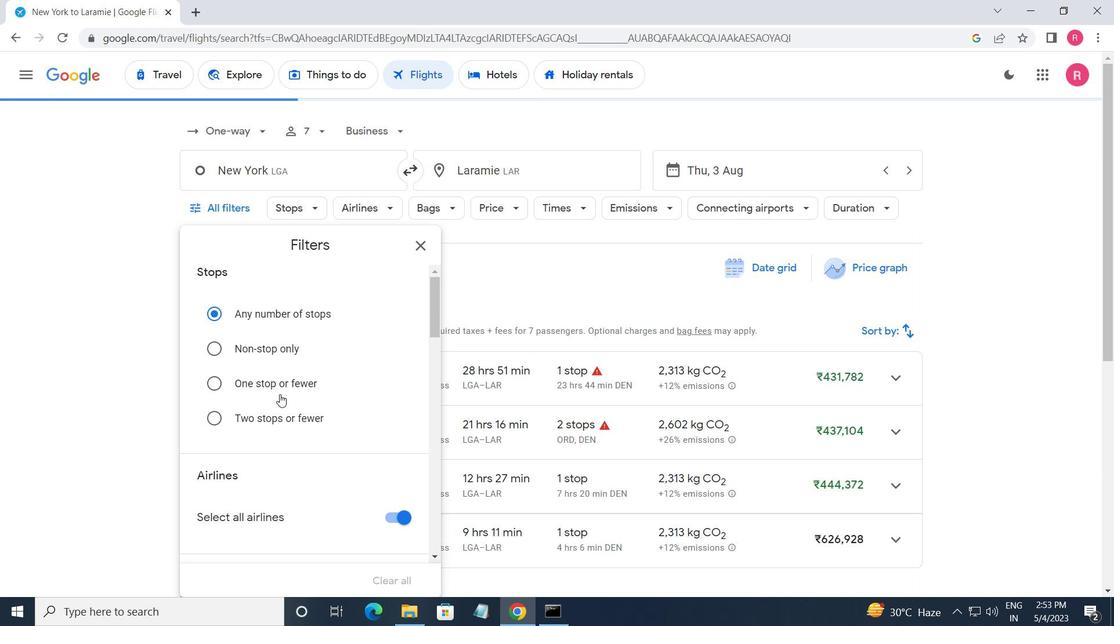 
Action: Mouse scrolled (280, 394) with delta (0, 0)
Screenshot: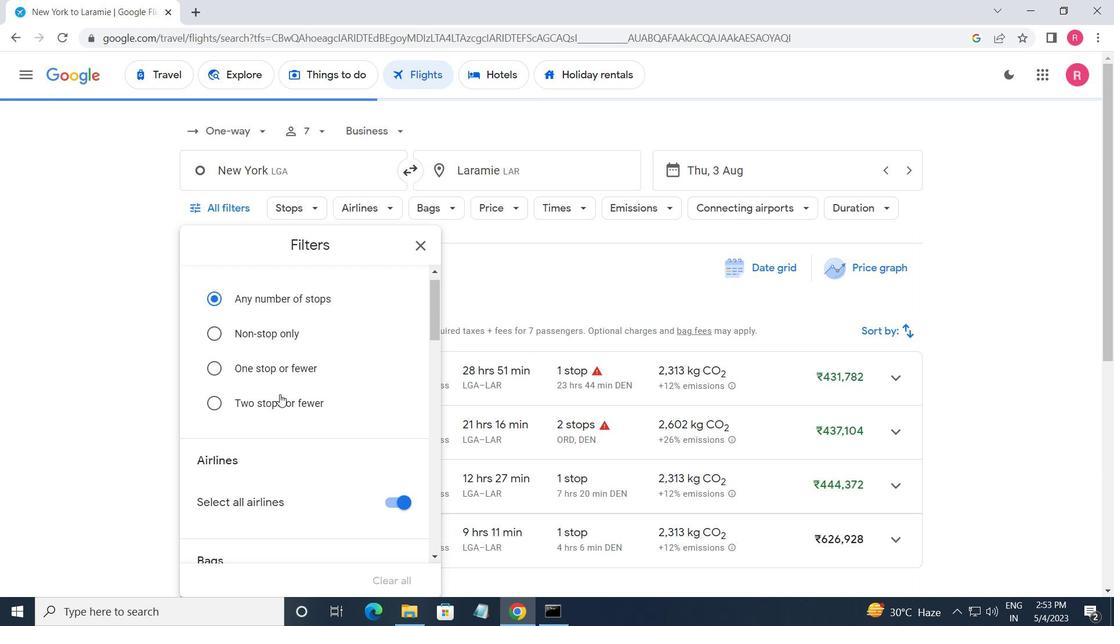 
Action: Mouse moved to (281, 395)
Screenshot: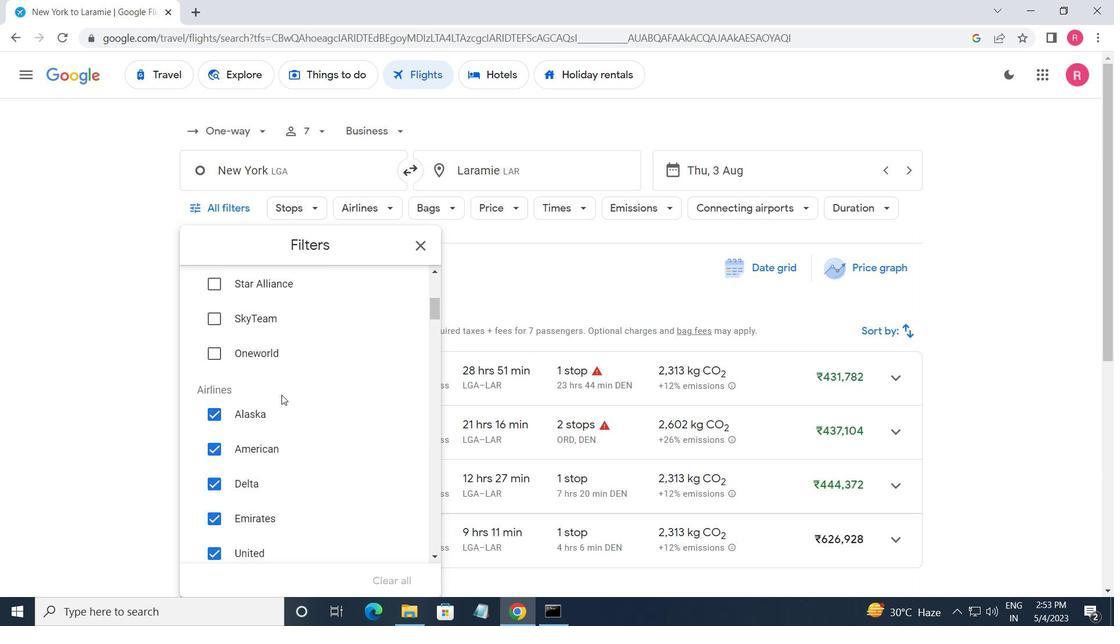 
Action: Mouse scrolled (281, 394) with delta (0, 0)
Screenshot: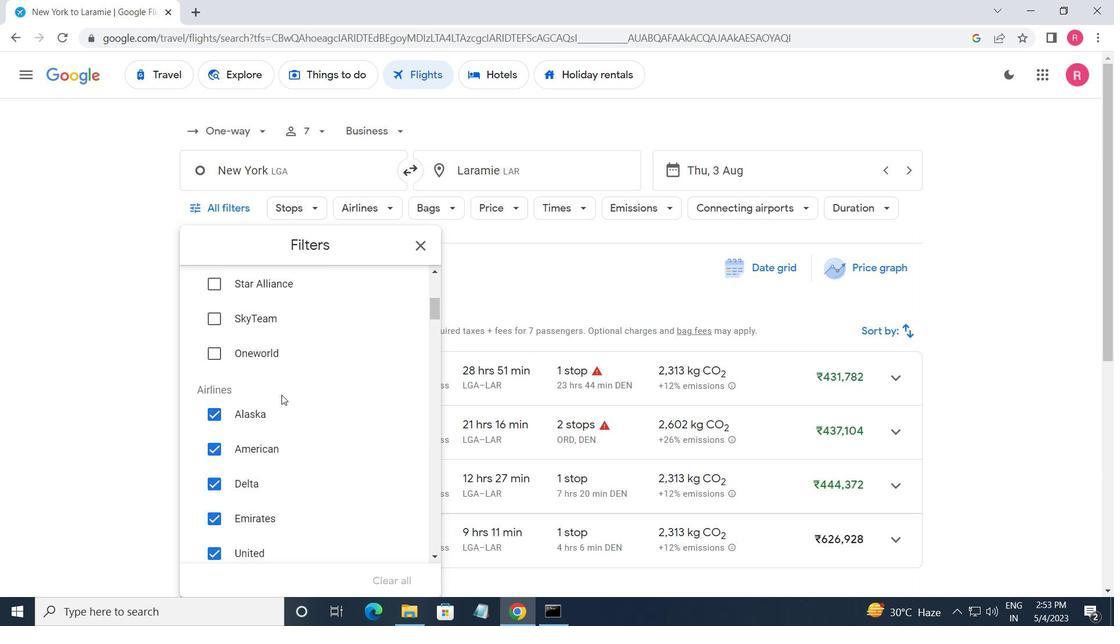 
Action: Mouse scrolled (281, 394) with delta (0, 0)
Screenshot: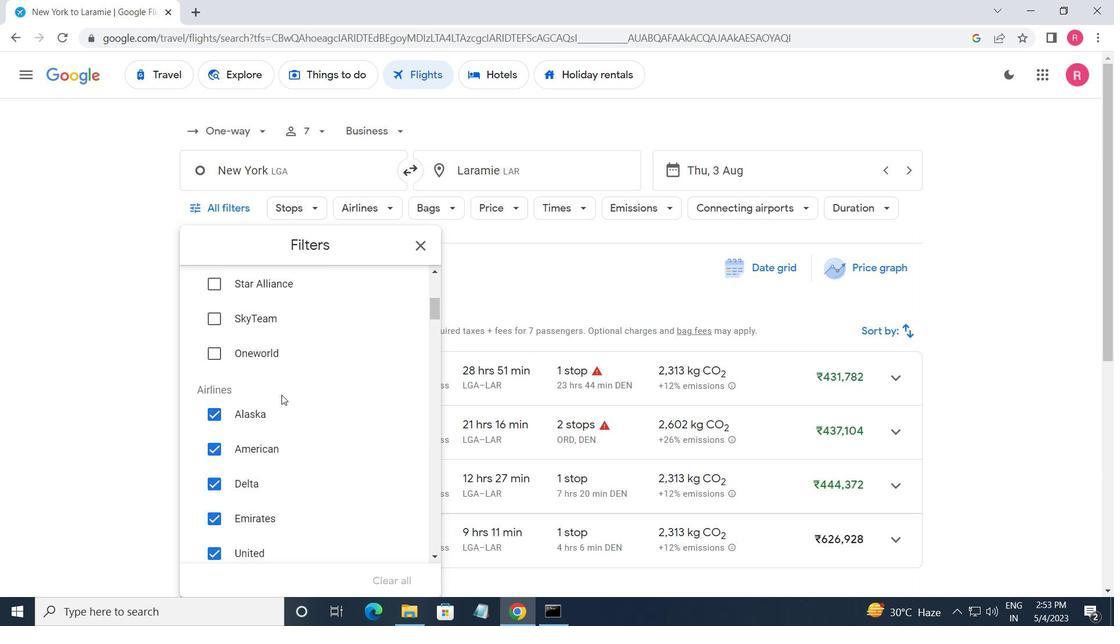 
Action: Mouse moved to (362, 372)
Screenshot: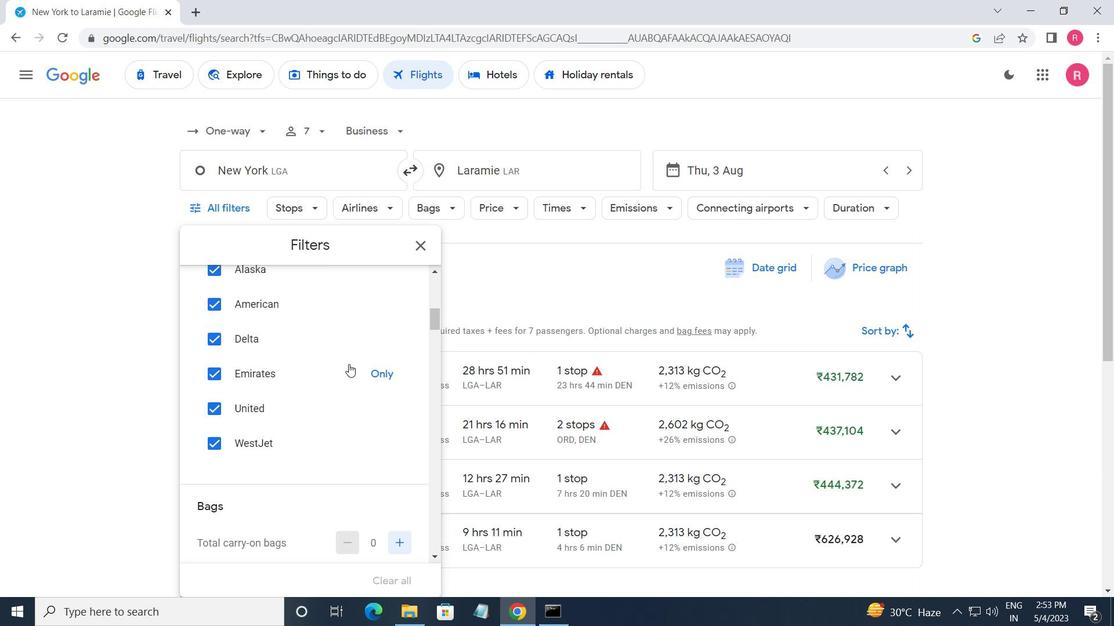 
Action: Mouse pressed left at (362, 372)
Screenshot: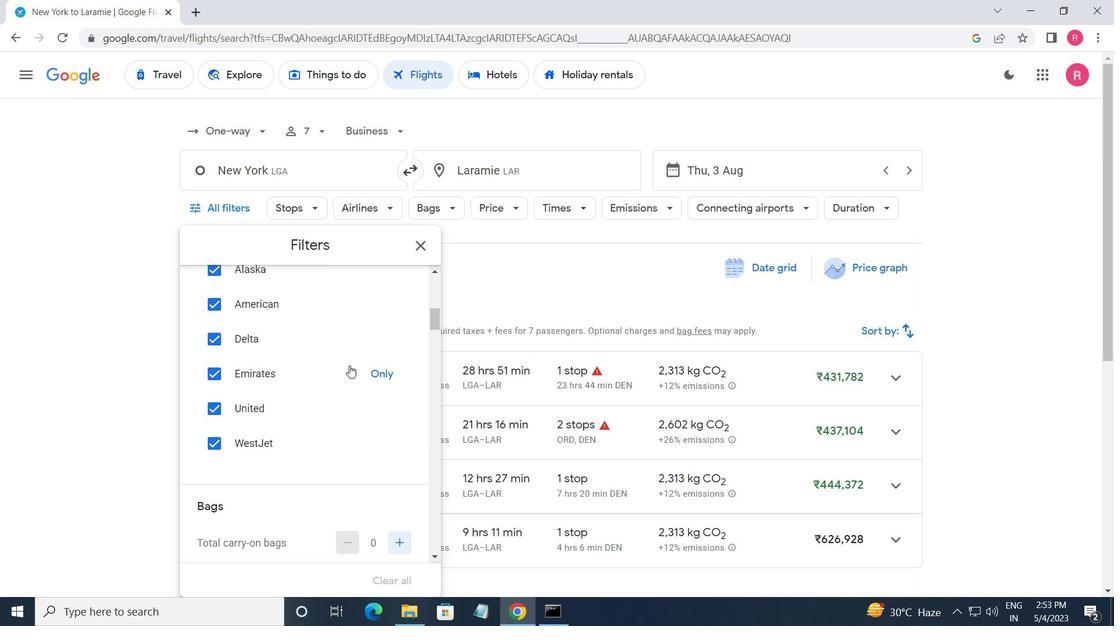 
Action: Mouse moved to (354, 399)
Screenshot: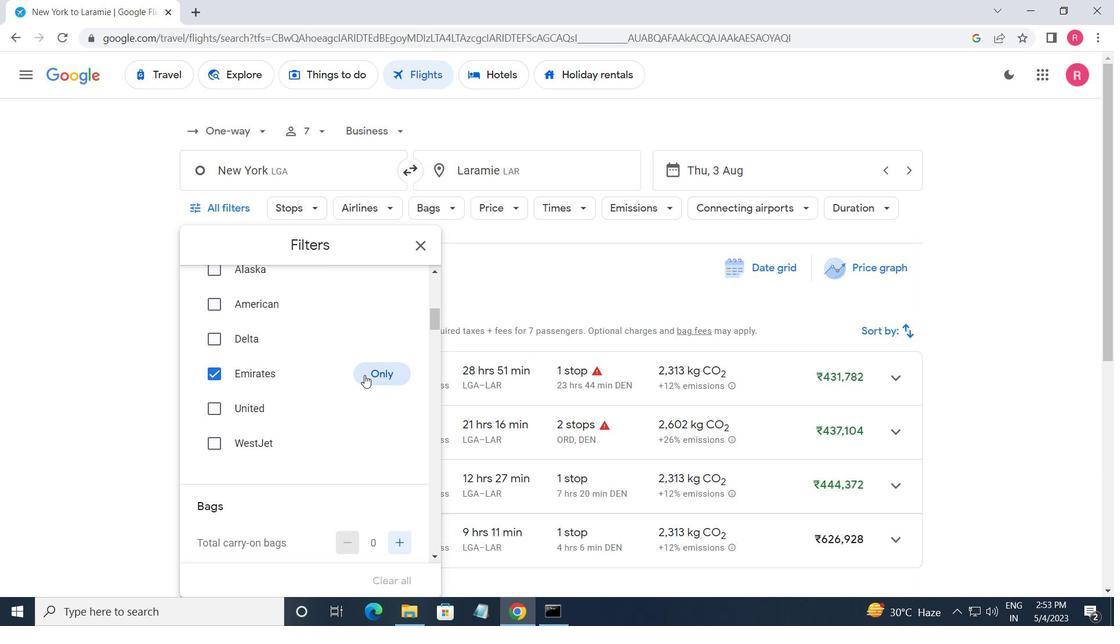 
Action: Mouse scrolled (354, 398) with delta (0, 0)
Screenshot: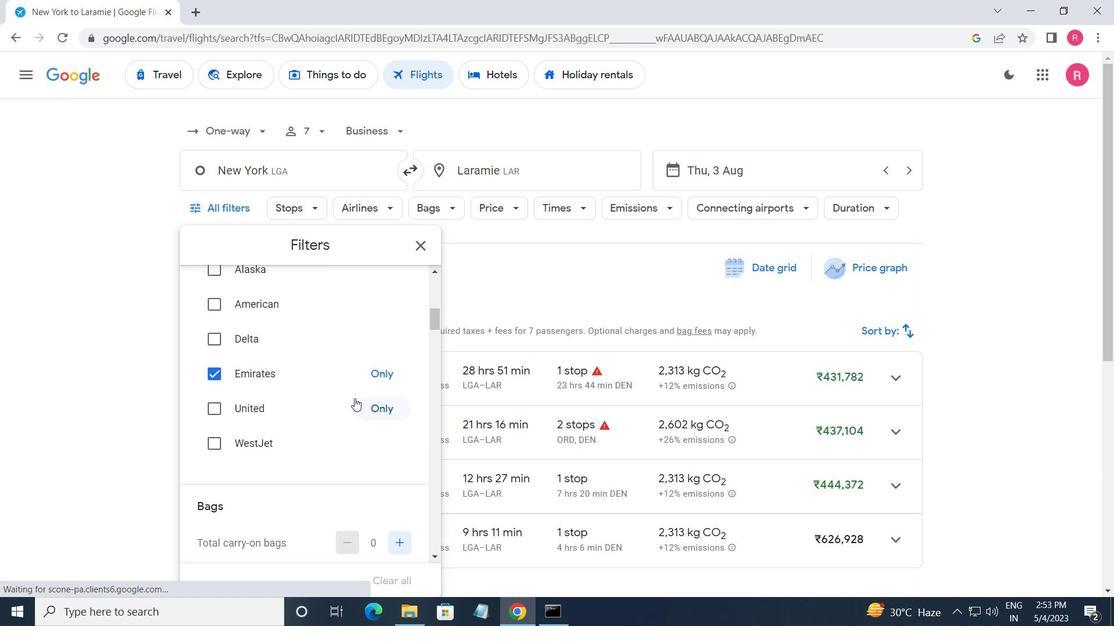 
Action: Mouse scrolled (354, 398) with delta (0, 0)
Screenshot: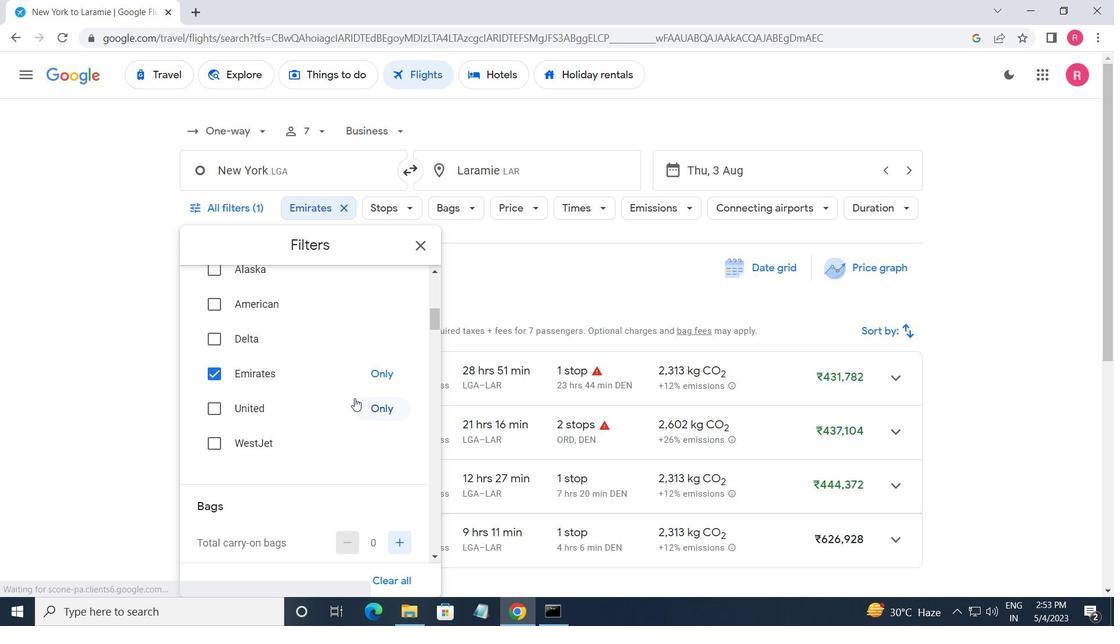 
Action: Mouse moved to (386, 396)
Screenshot: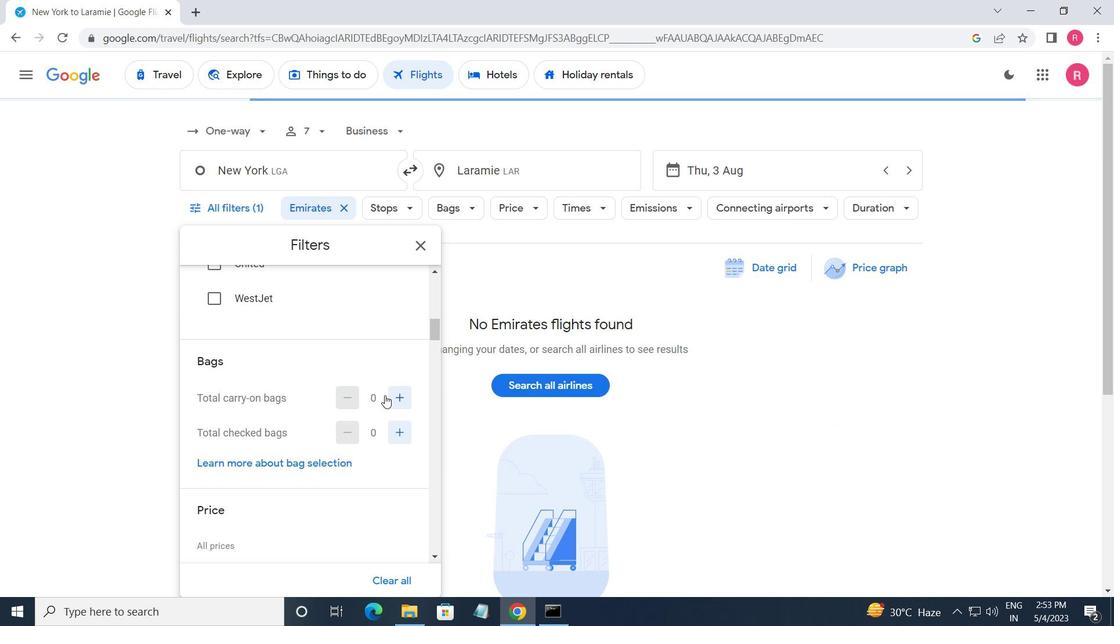 
Action: Mouse pressed left at (386, 396)
Screenshot: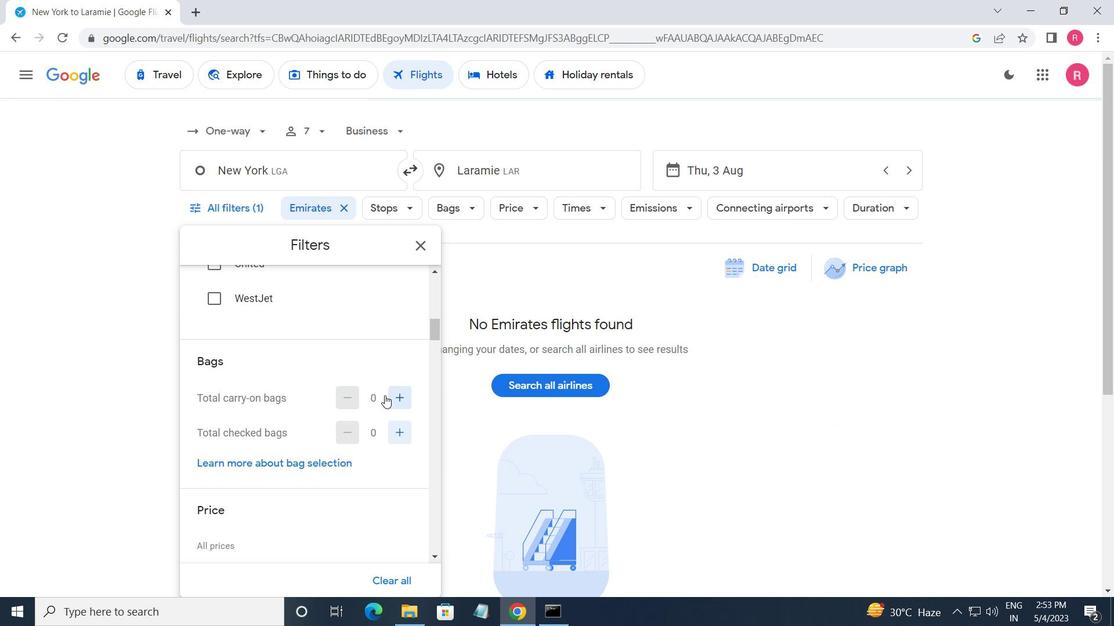 
Action: Mouse moved to (332, 414)
Screenshot: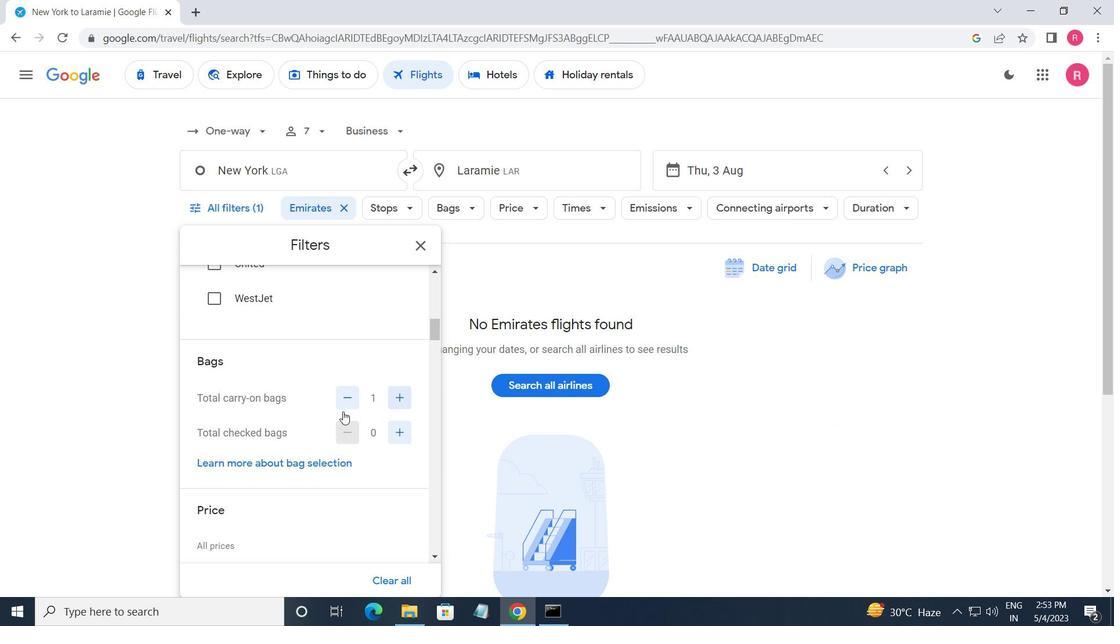 
Action: Mouse scrolled (332, 413) with delta (0, 0)
Screenshot: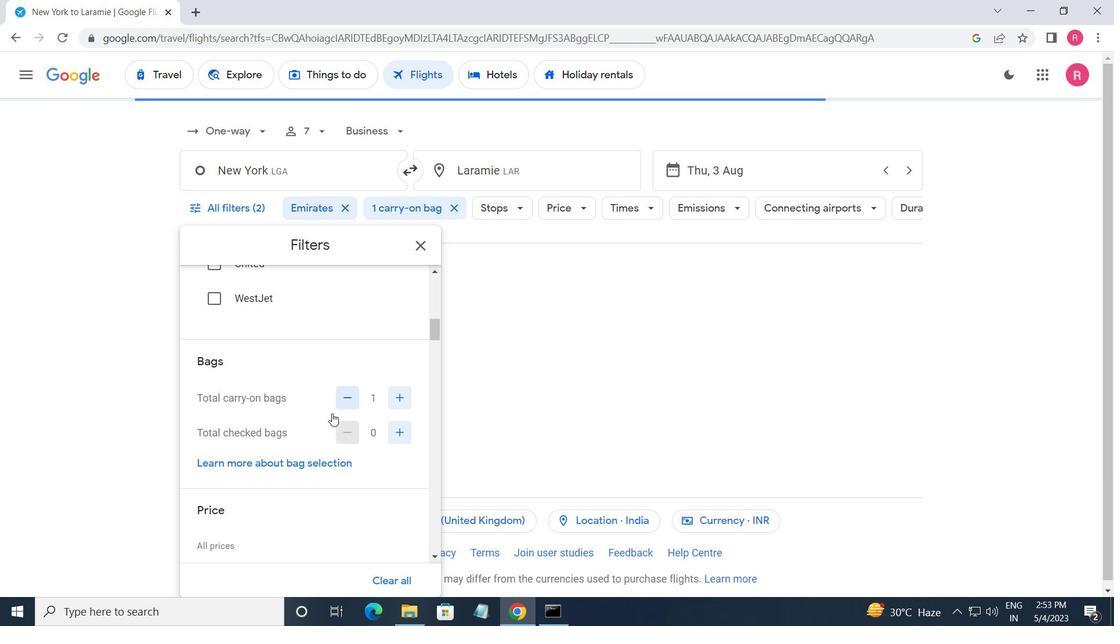 
Action: Mouse scrolled (332, 413) with delta (0, 0)
Screenshot: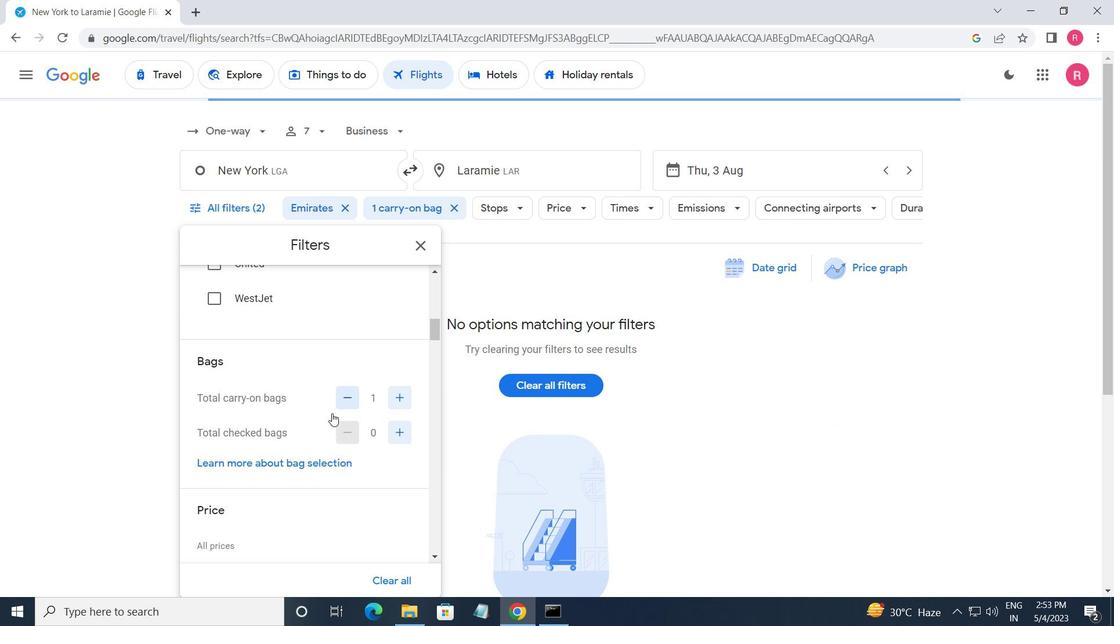 
Action: Mouse moved to (408, 427)
Screenshot: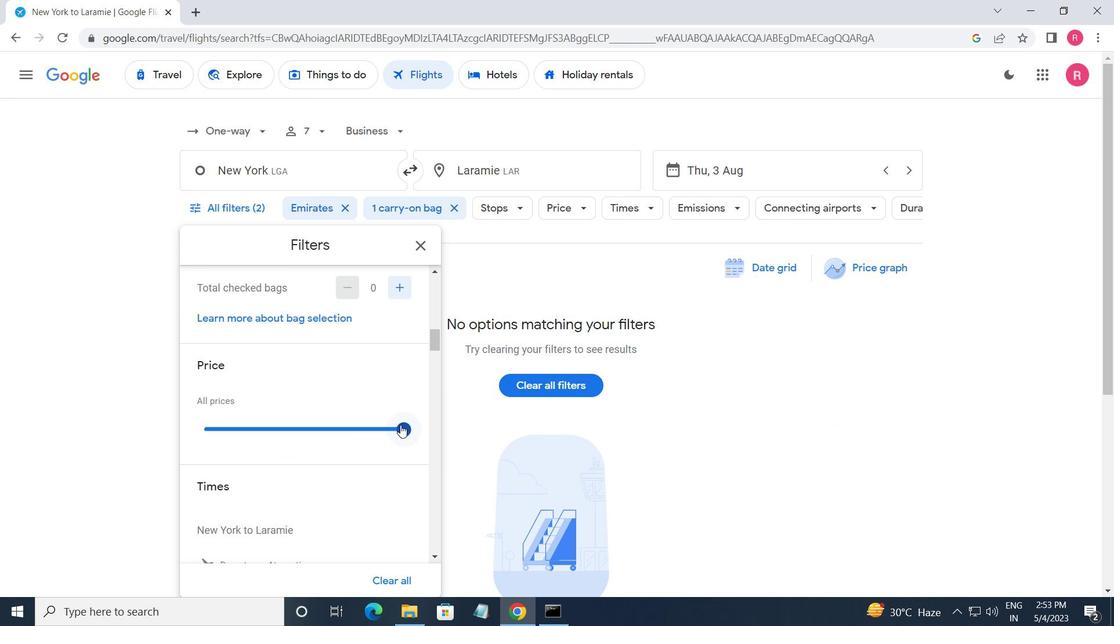 
Action: Mouse pressed left at (408, 427)
Screenshot: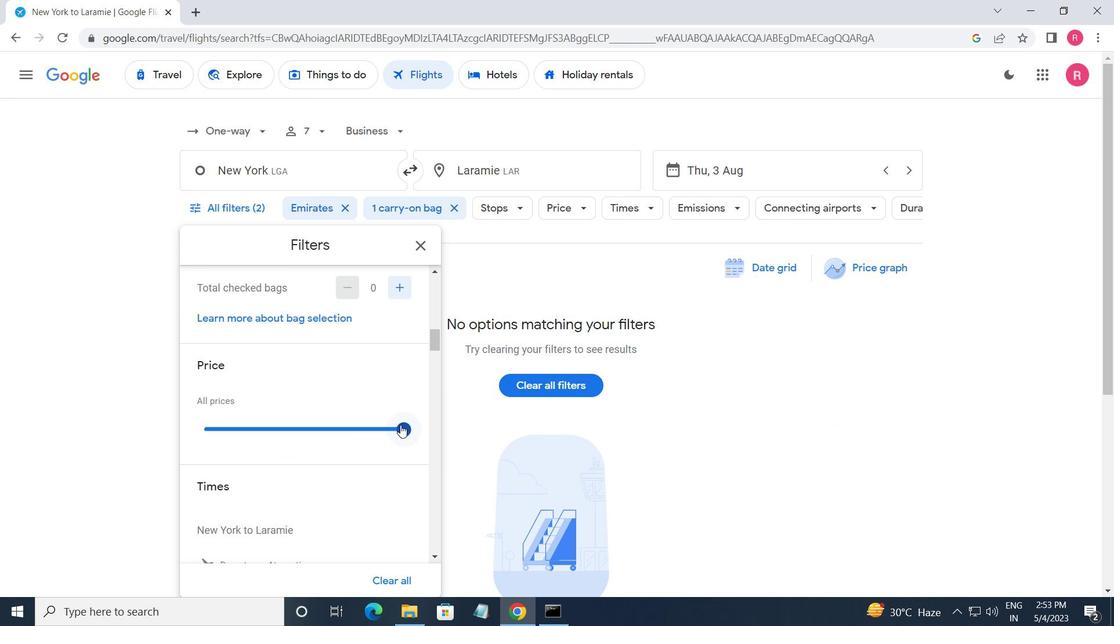
Action: Mouse moved to (210, 451)
Screenshot: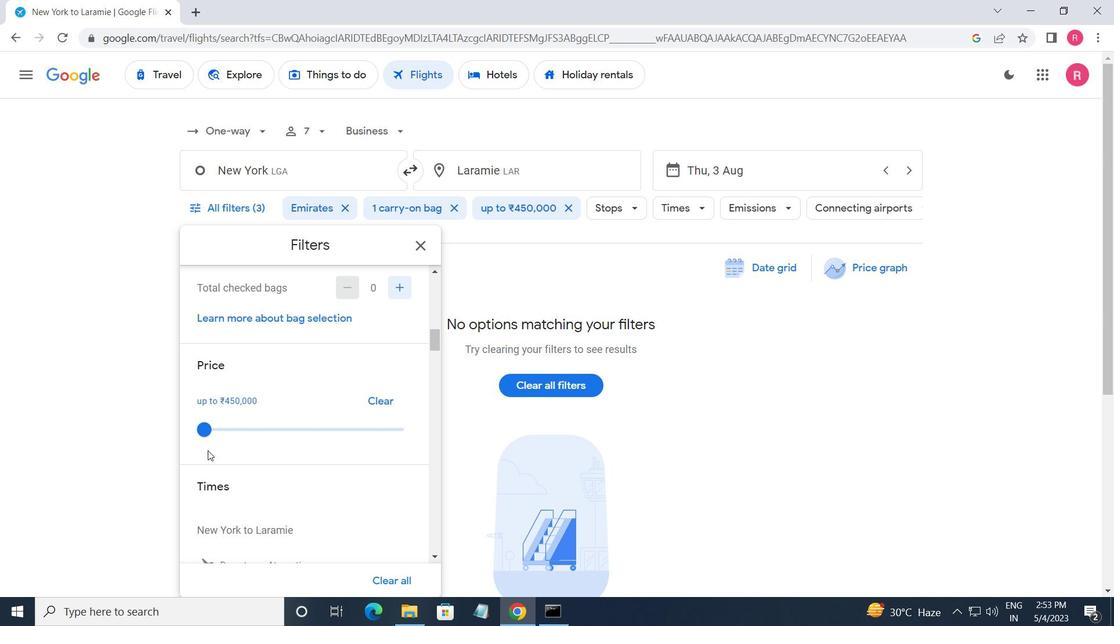 
Action: Mouse scrolled (210, 451) with delta (0, 0)
Screenshot: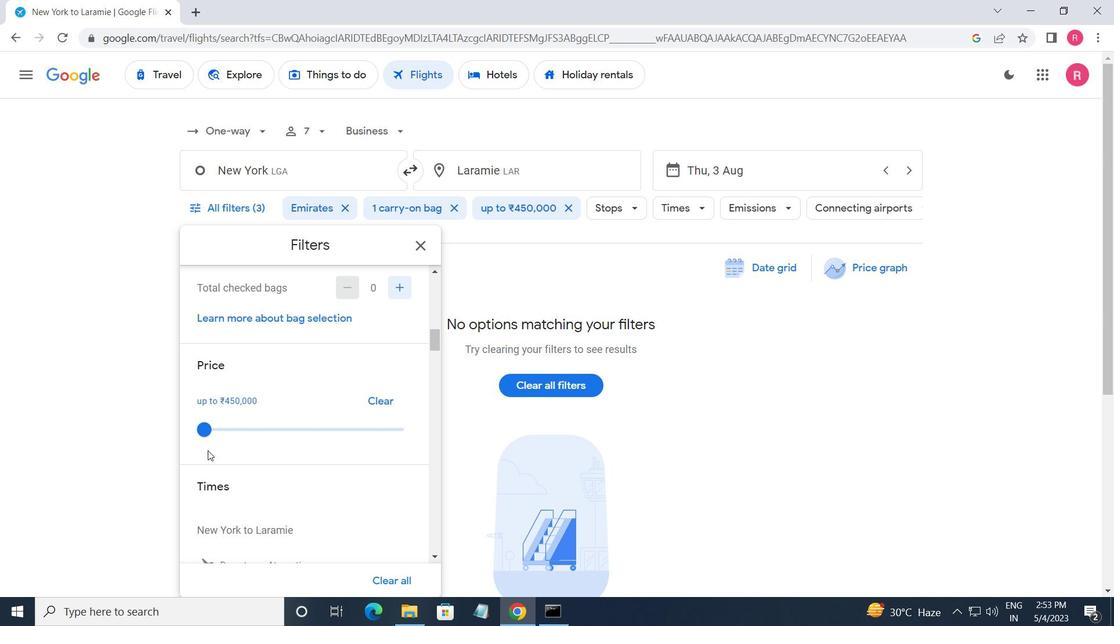 
Action: Mouse moved to (214, 453)
Screenshot: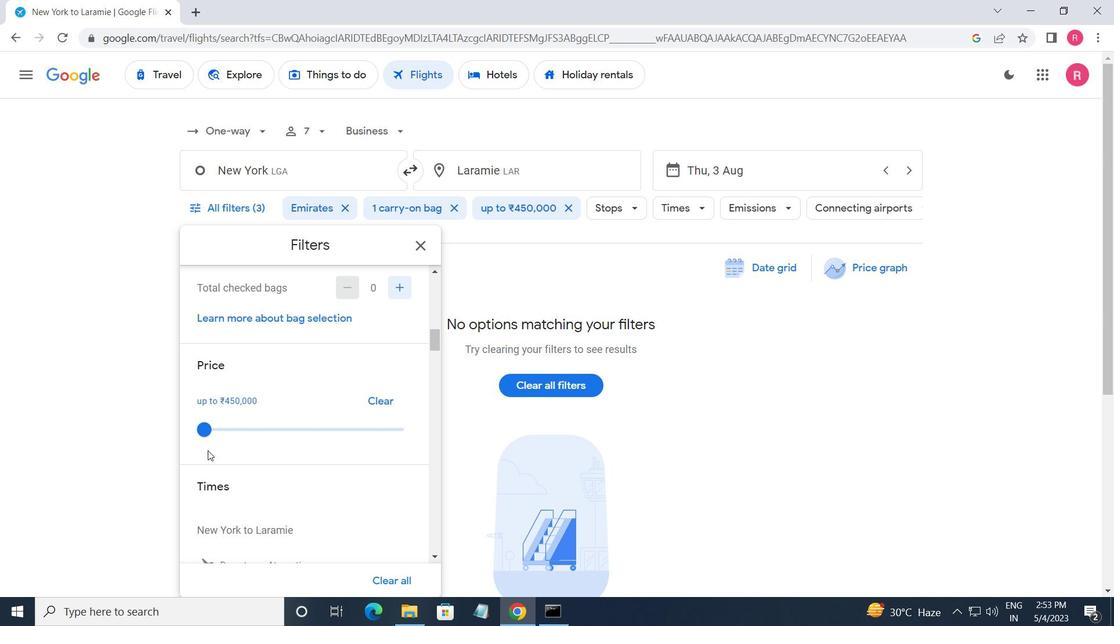 
Action: Mouse scrolled (214, 452) with delta (0, 0)
Screenshot: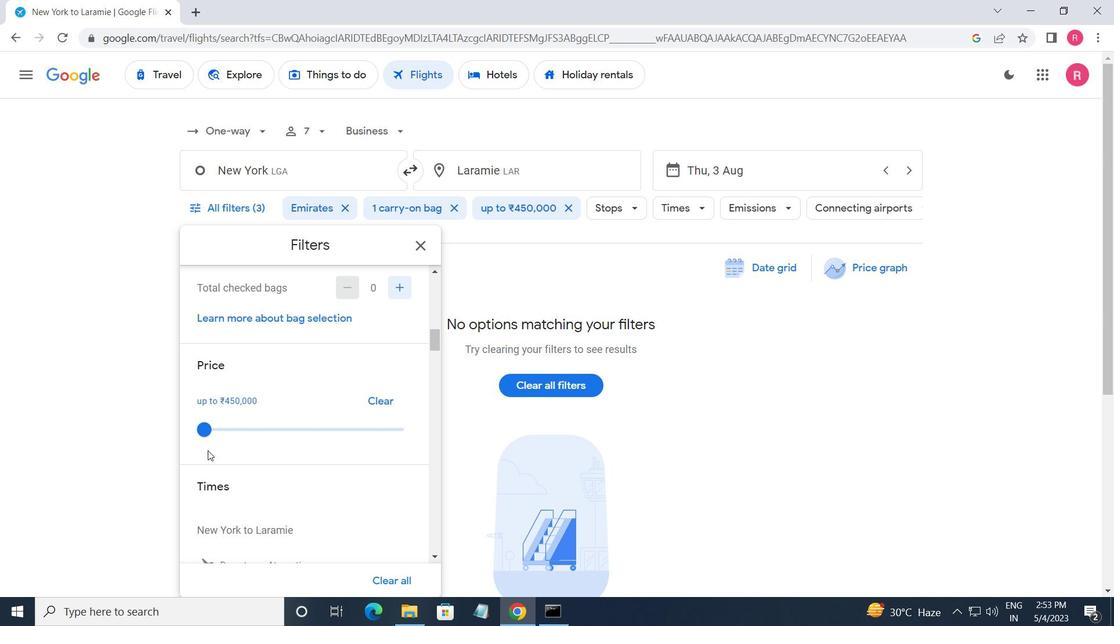 
Action: Mouse moved to (215, 453)
Screenshot: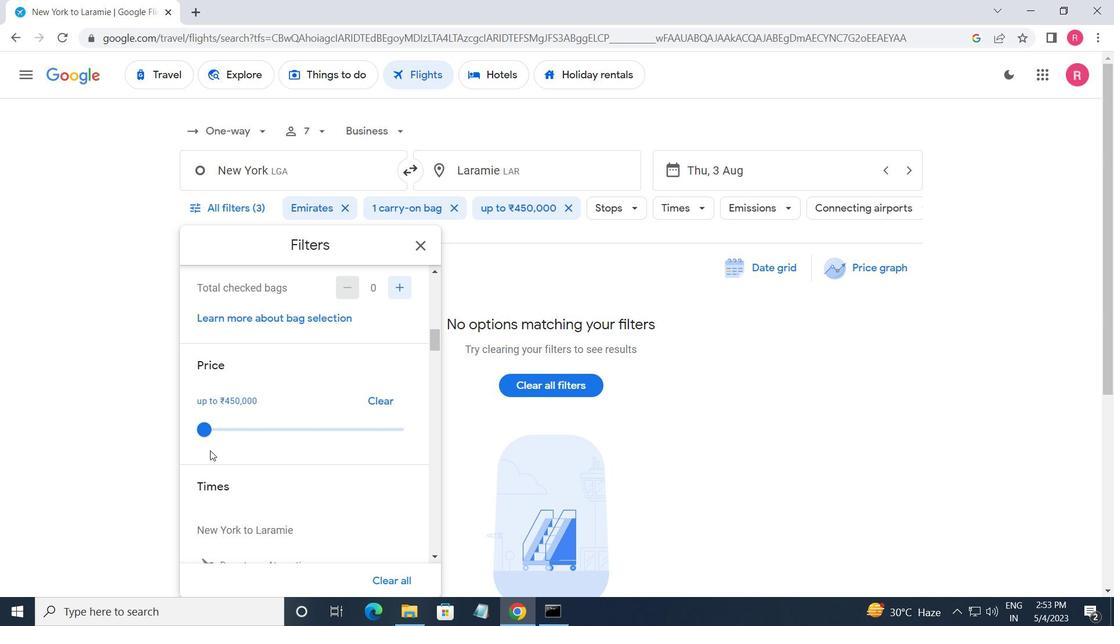 
Action: Mouse scrolled (215, 453) with delta (0, 0)
Screenshot: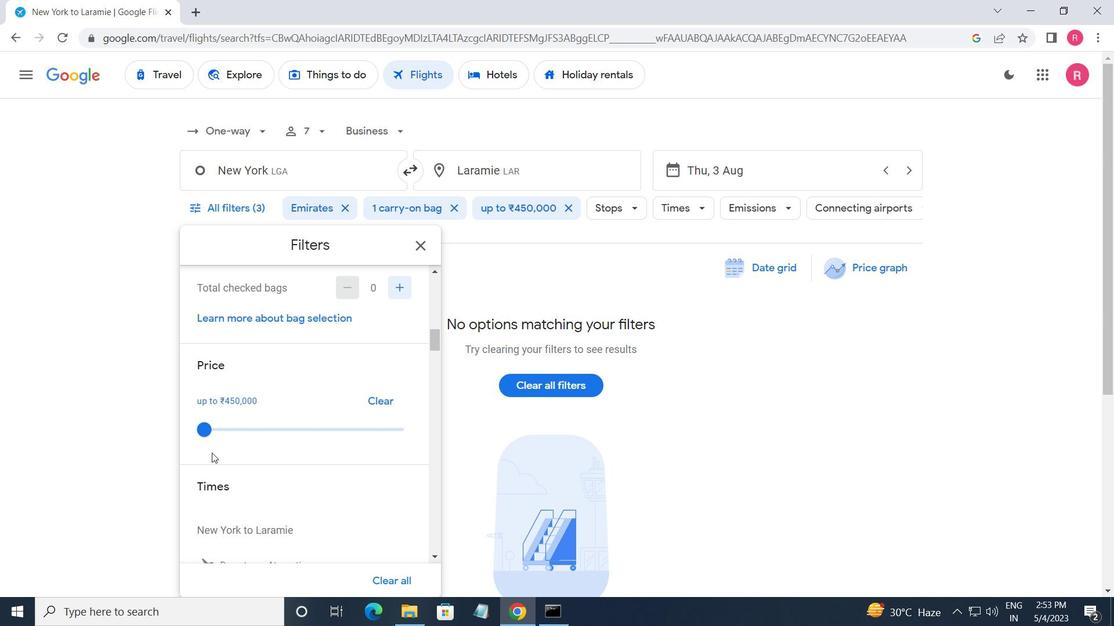 
Action: Mouse moved to (209, 386)
Screenshot: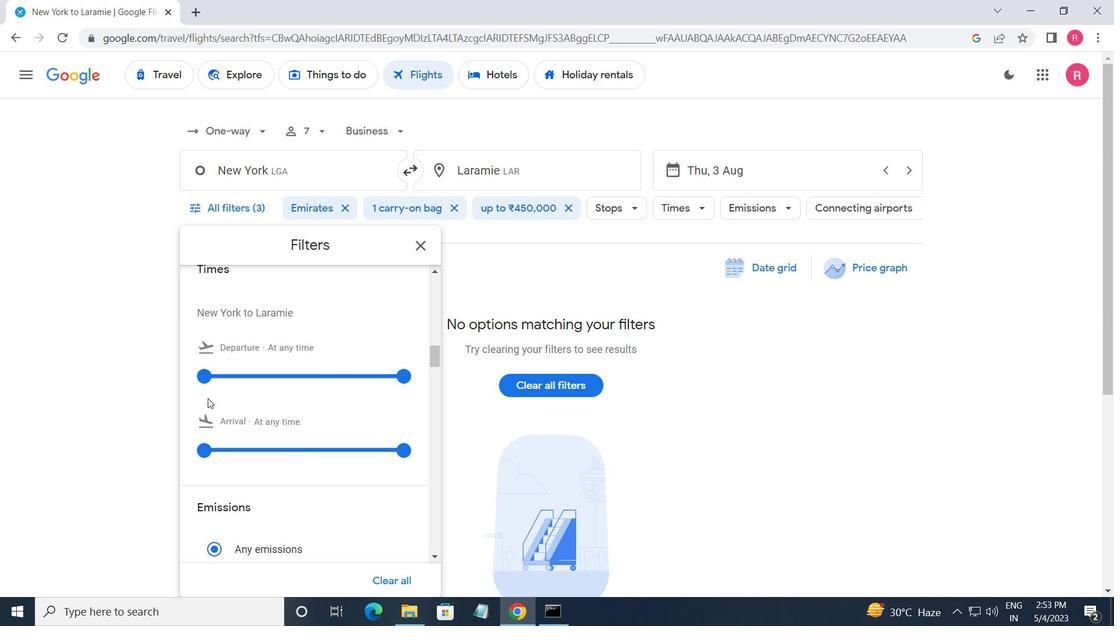 
Action: Mouse pressed left at (209, 386)
Screenshot: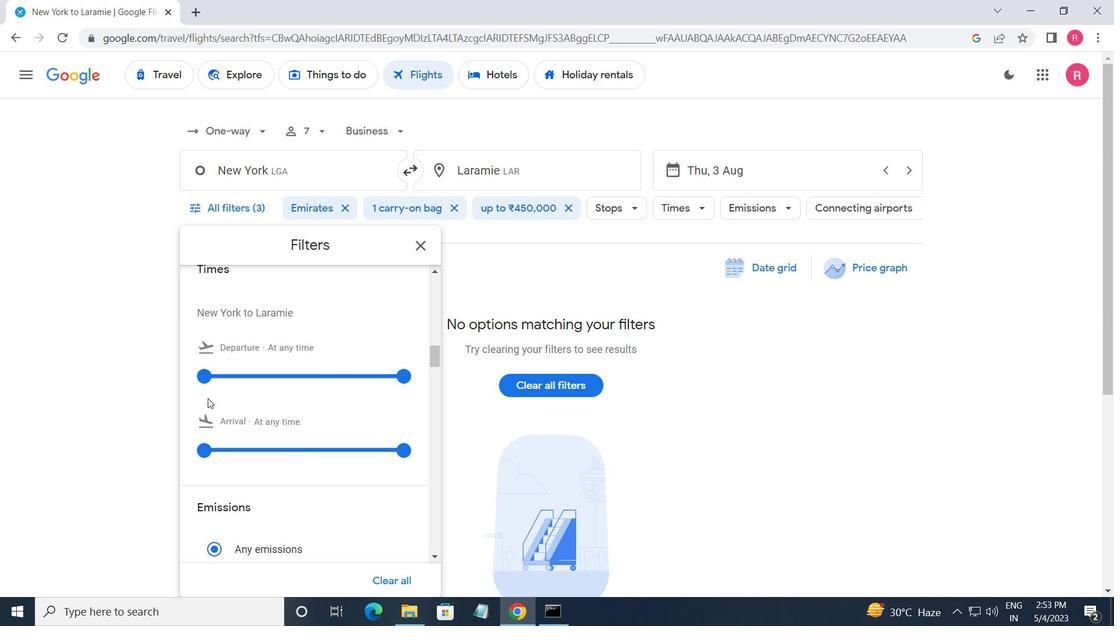 
Action: Mouse moved to (401, 379)
Screenshot: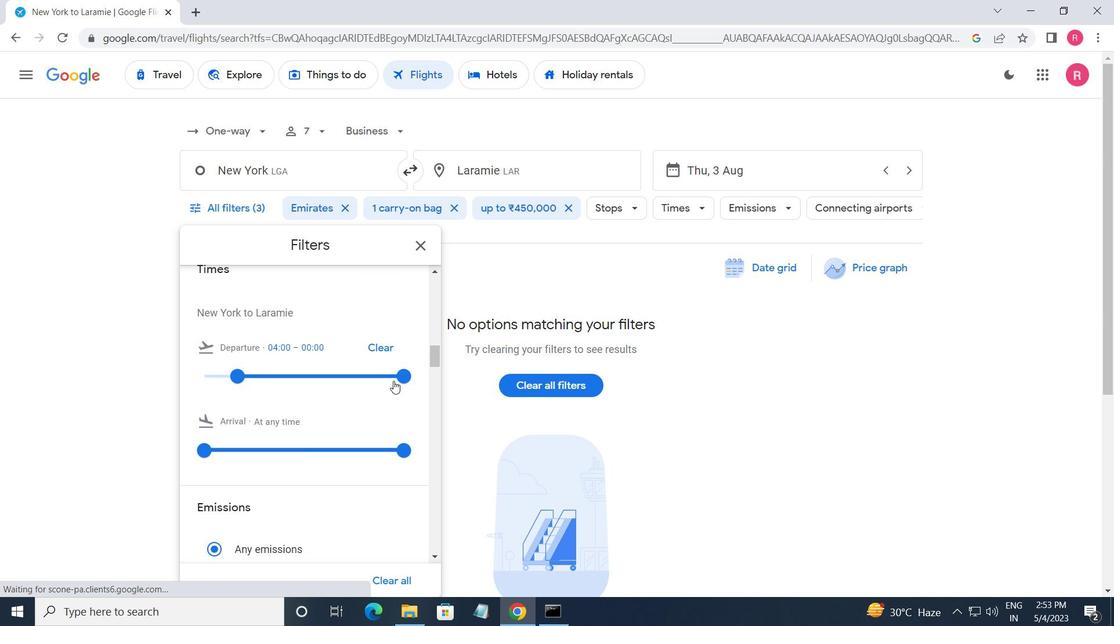 
Action: Mouse pressed left at (401, 379)
Screenshot: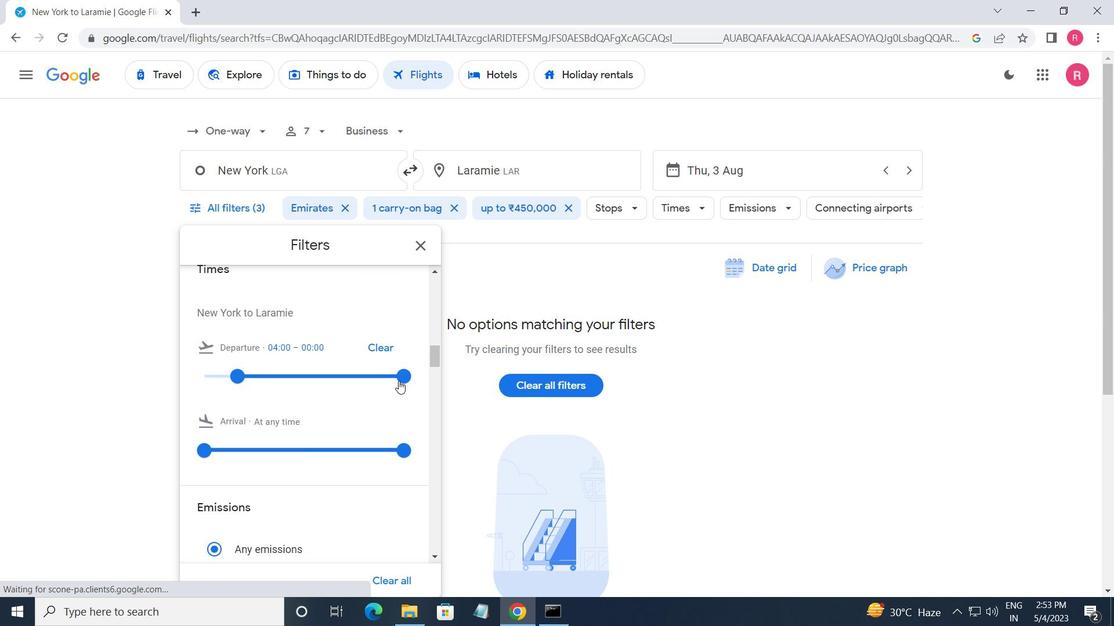 
Action: Mouse moved to (424, 253)
Screenshot: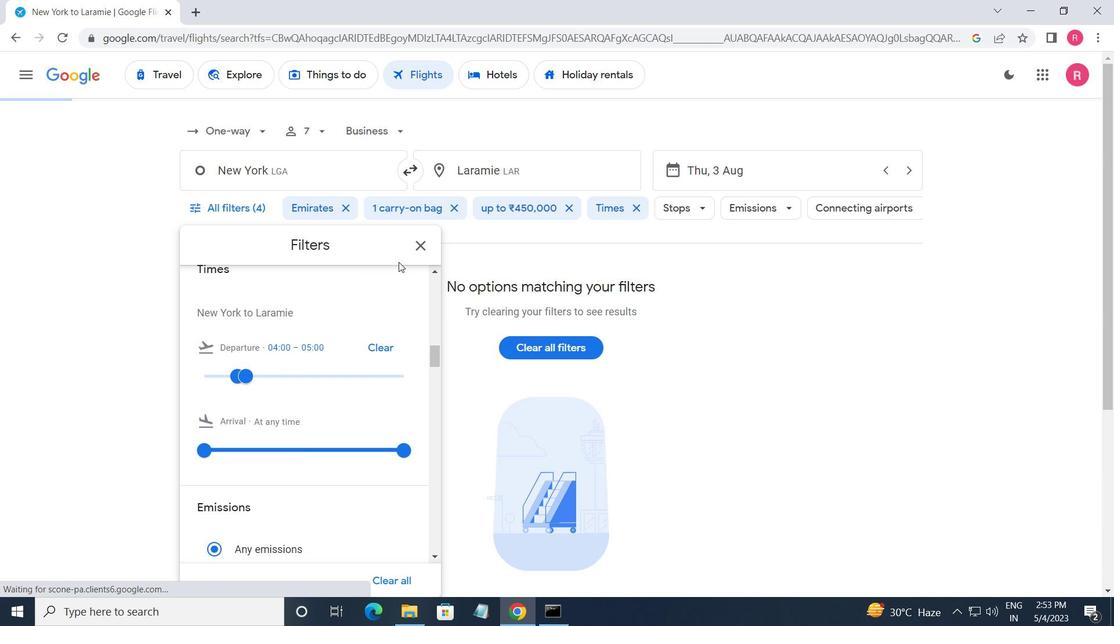 
Action: Mouse pressed left at (424, 253)
Screenshot: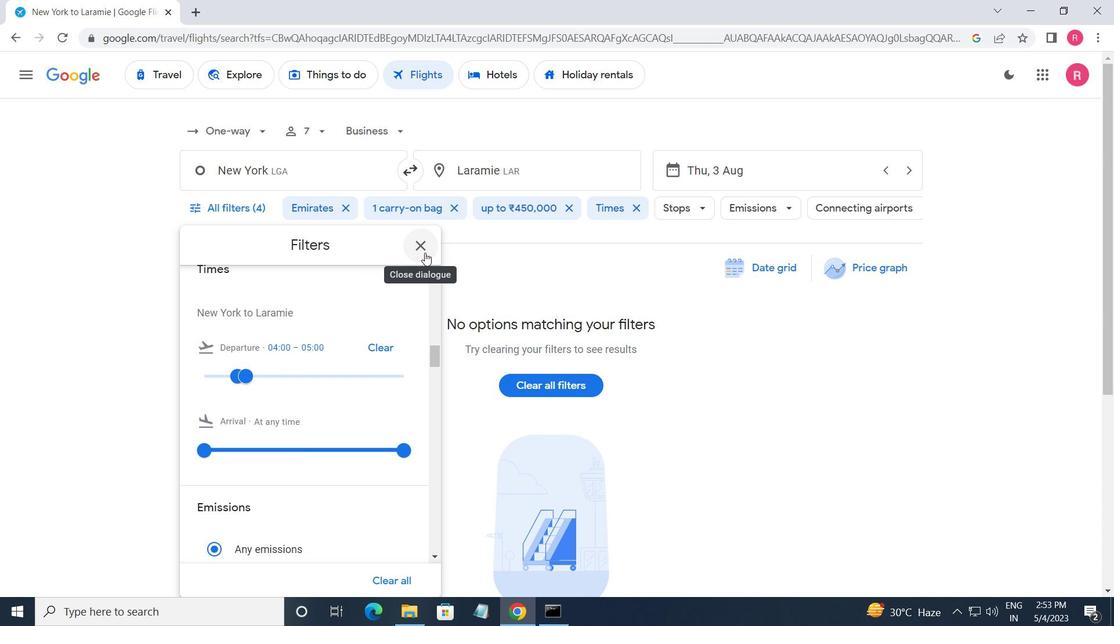 
Action: Mouse moved to (377, 253)
Screenshot: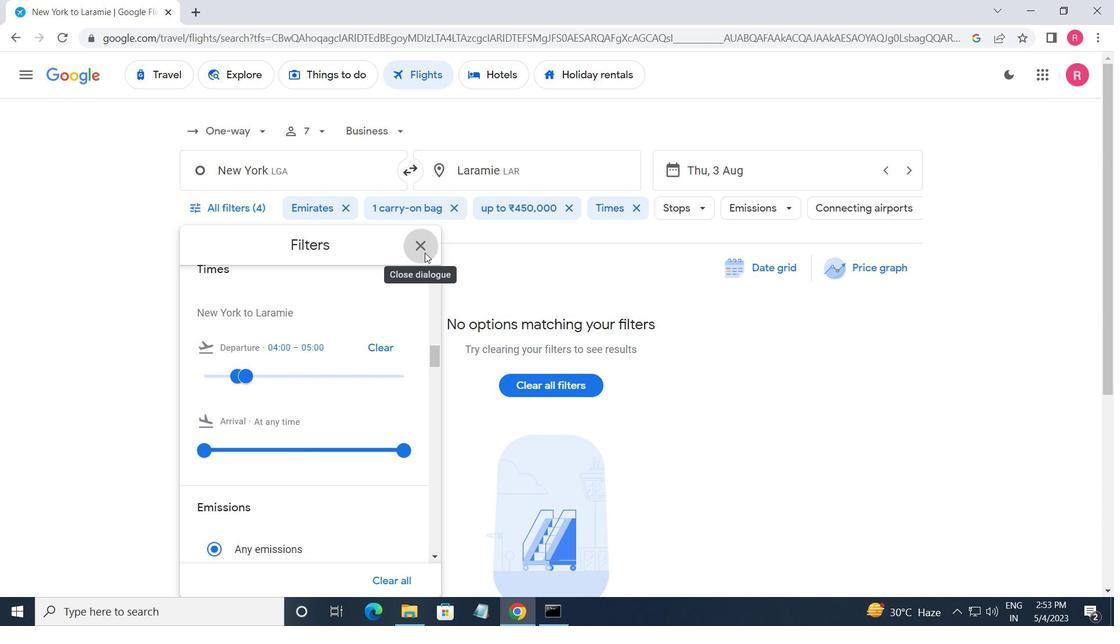 
